 Task: Create a sub task Gather and Analyse Requirements for the task  Develop a new online tool for online reputation management in the project ArmorTech , assign it to team member softage.5@softage.net and update the status of the sub task to  At Risk , set the priority of the sub task to Medium
Action: Mouse moved to (635, 413)
Screenshot: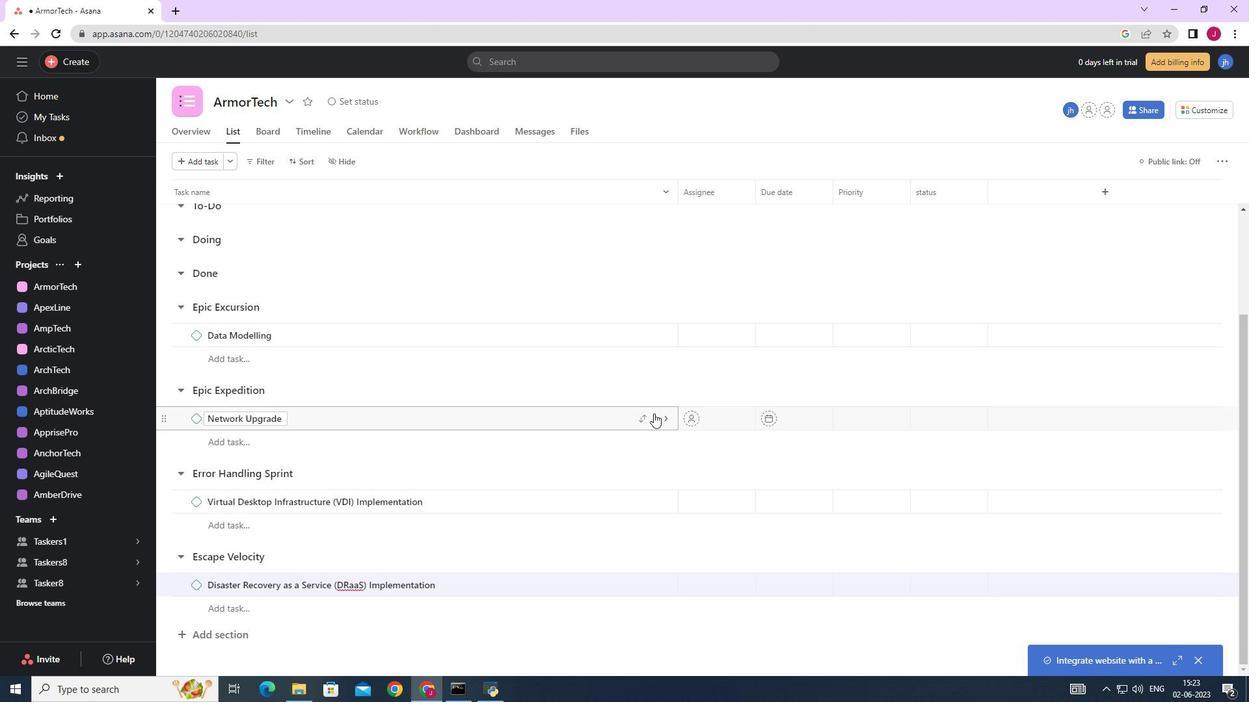 
Action: Mouse scrolled (635, 414) with delta (0, 0)
Screenshot: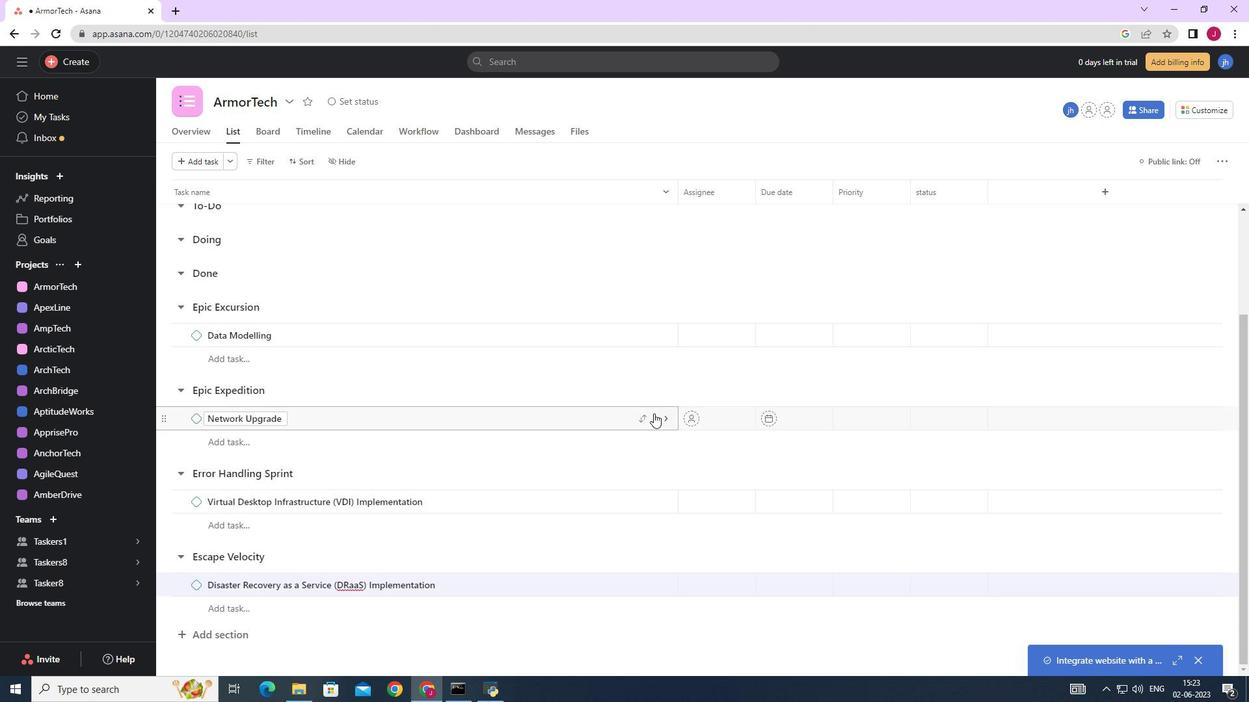 
Action: Mouse scrolled (635, 414) with delta (0, 0)
Screenshot: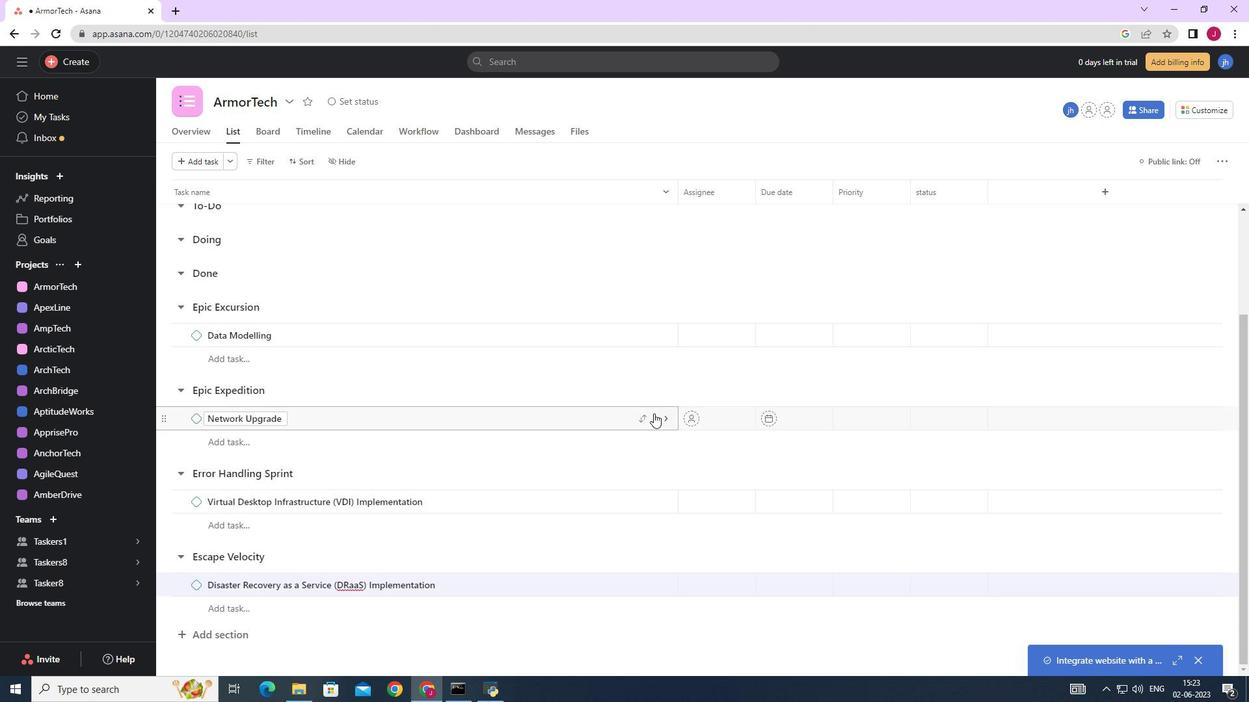 
Action: Mouse moved to (634, 413)
Screenshot: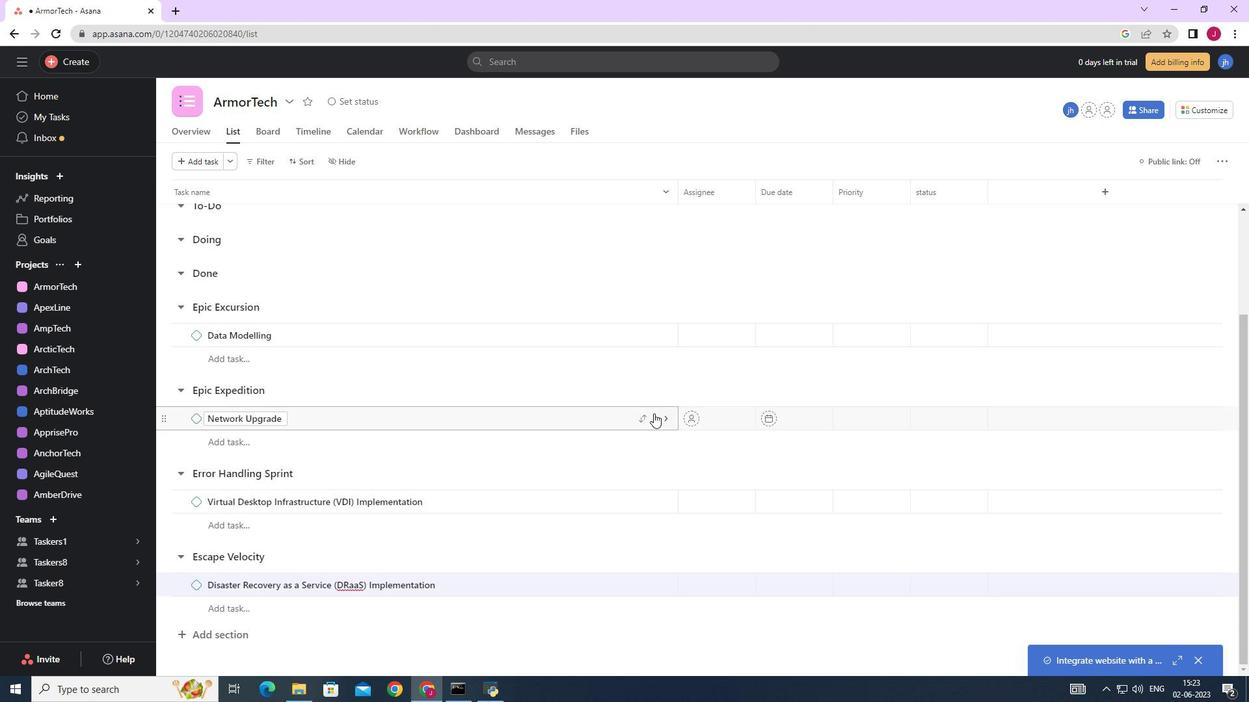 
Action: Mouse scrolled (634, 413) with delta (0, 0)
Screenshot: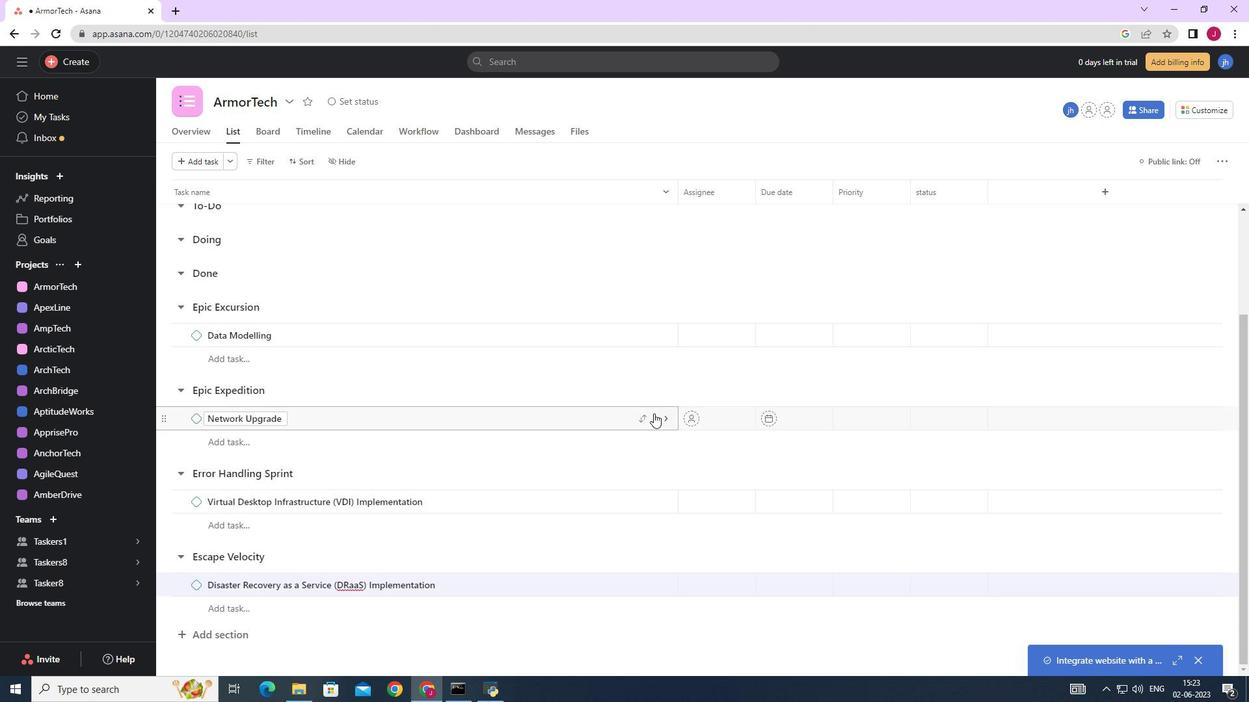 
Action: Mouse moved to (603, 290)
Screenshot: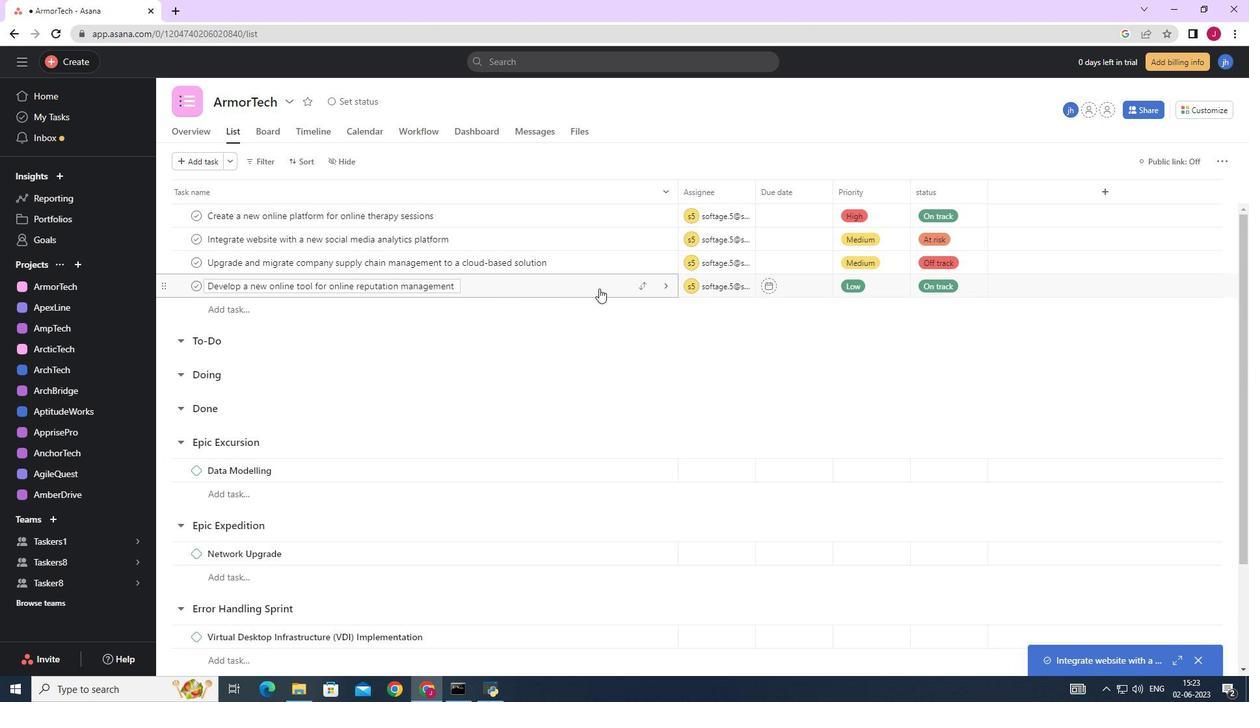 
Action: Mouse pressed left at (603, 290)
Screenshot: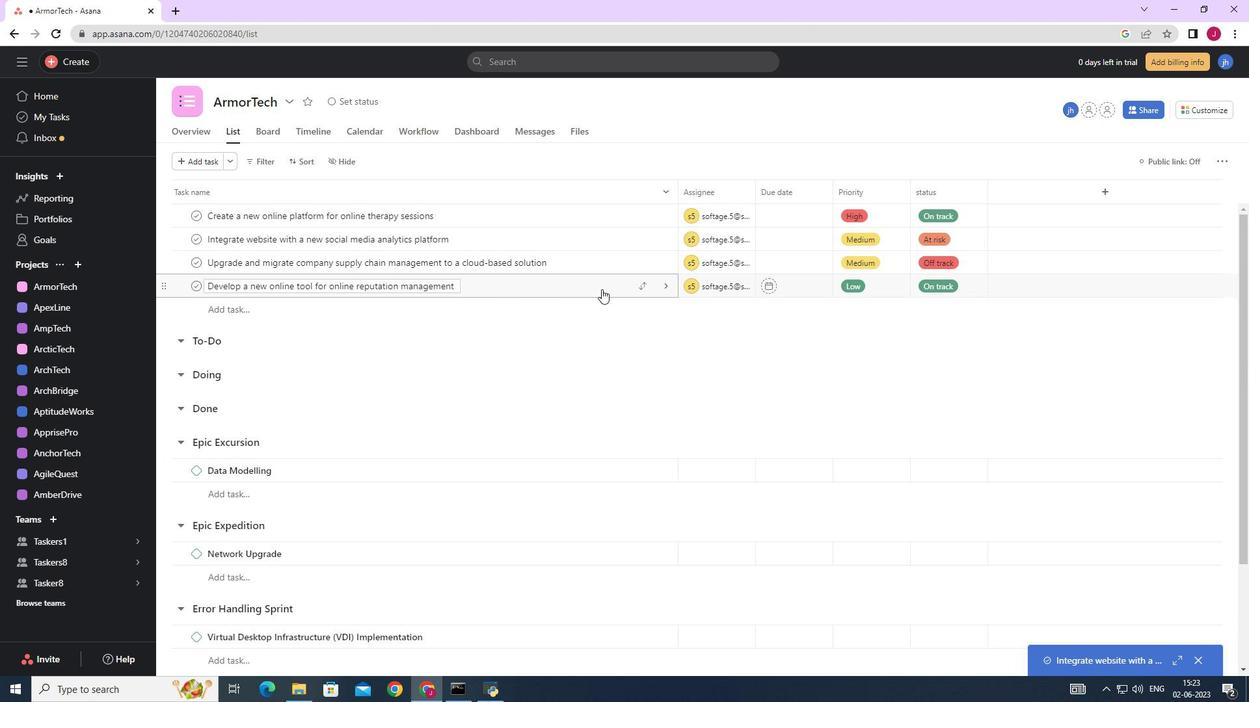 
Action: Mouse moved to (977, 374)
Screenshot: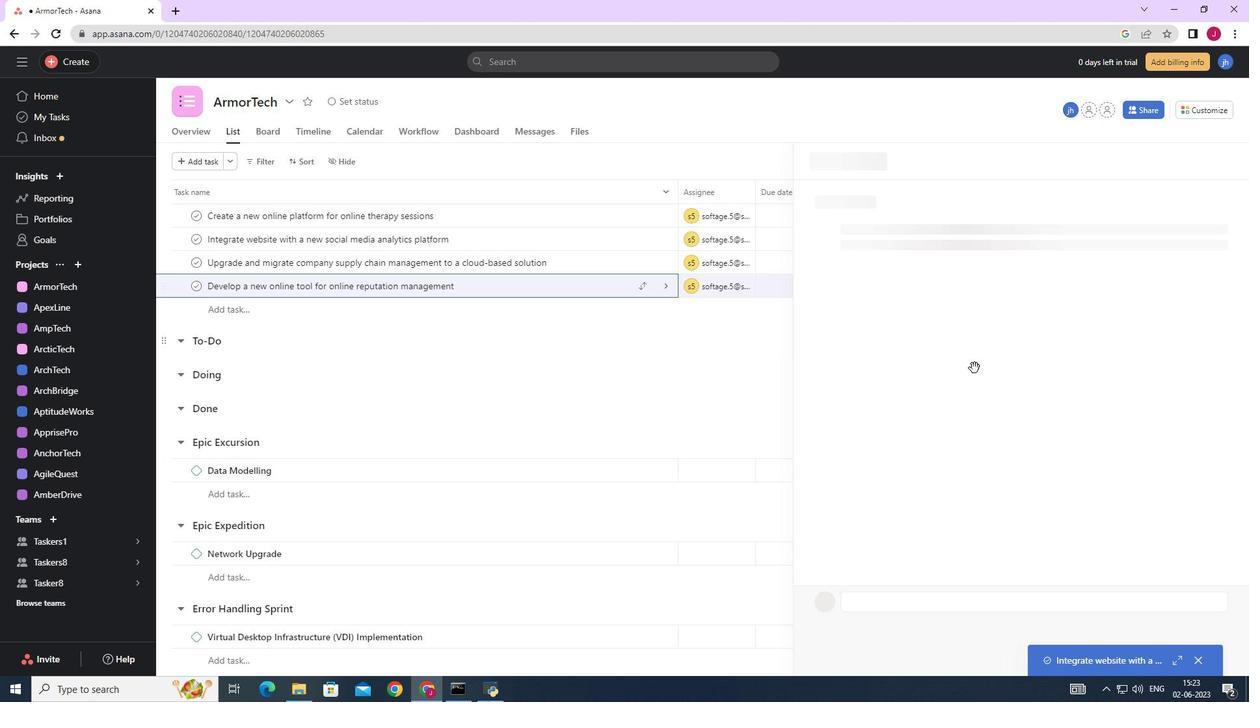 
Action: Mouse scrolled (977, 374) with delta (0, 0)
Screenshot: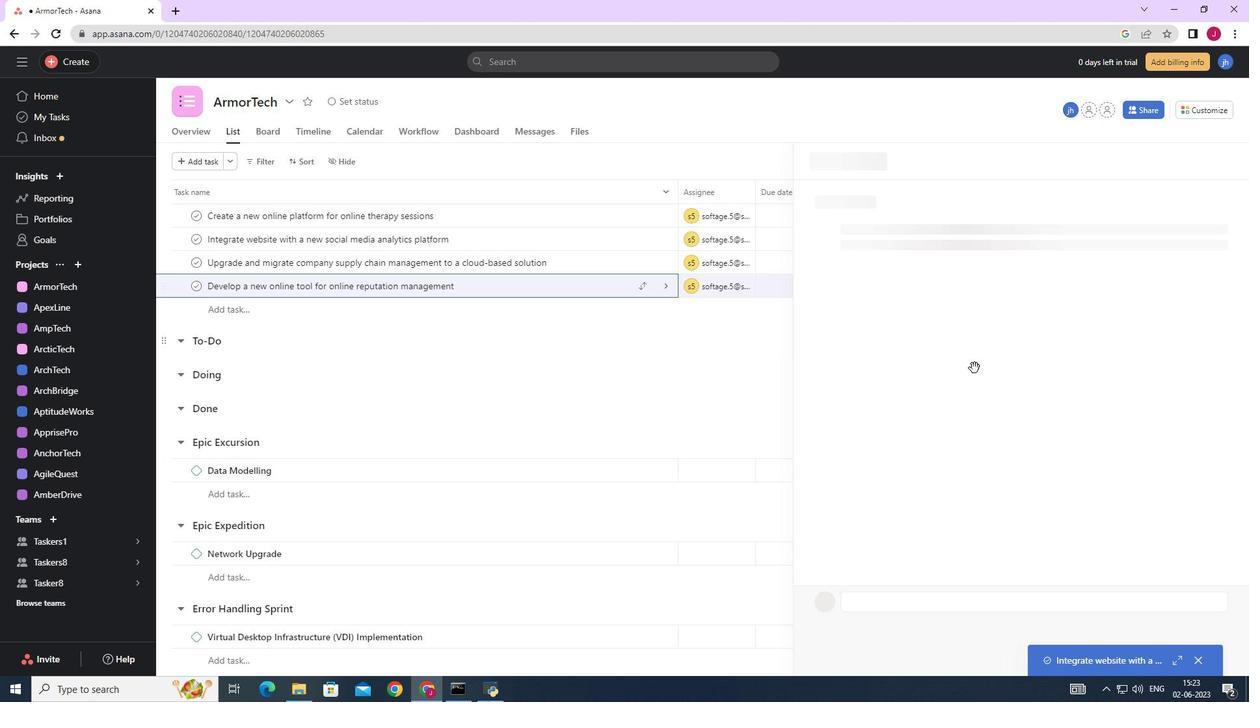 
Action: Mouse scrolled (977, 374) with delta (0, 0)
Screenshot: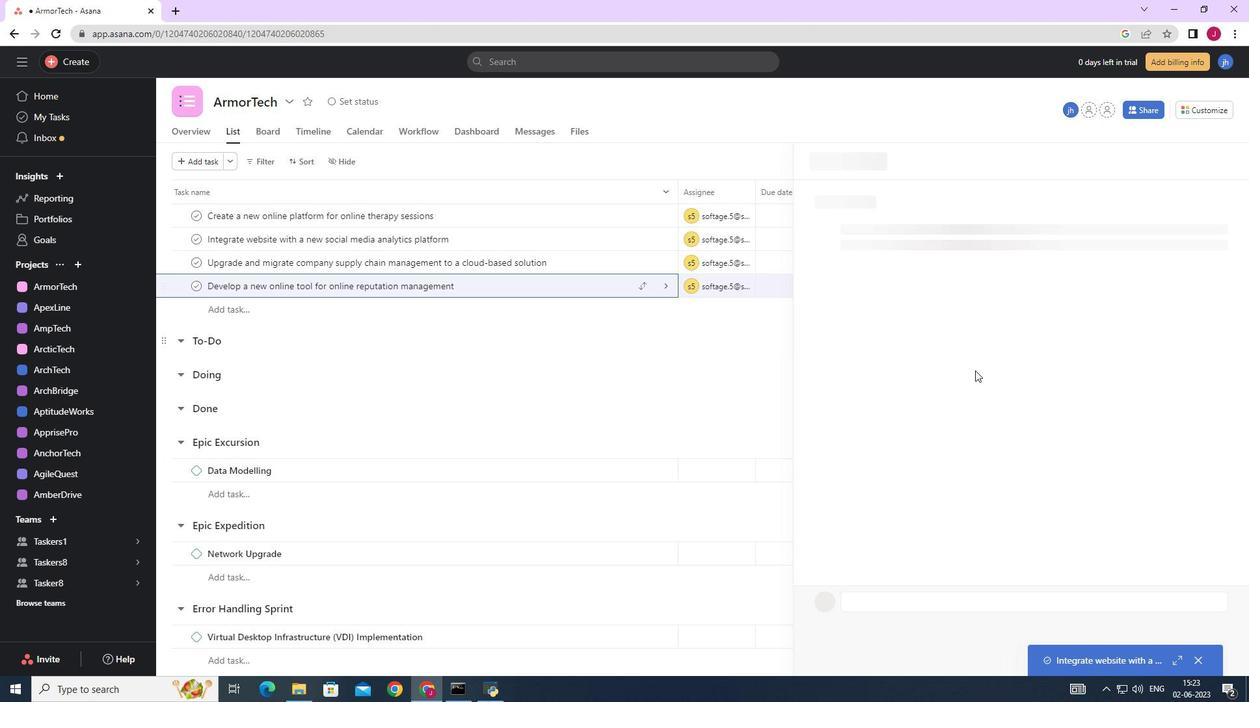 
Action: Mouse scrolled (977, 374) with delta (0, 0)
Screenshot: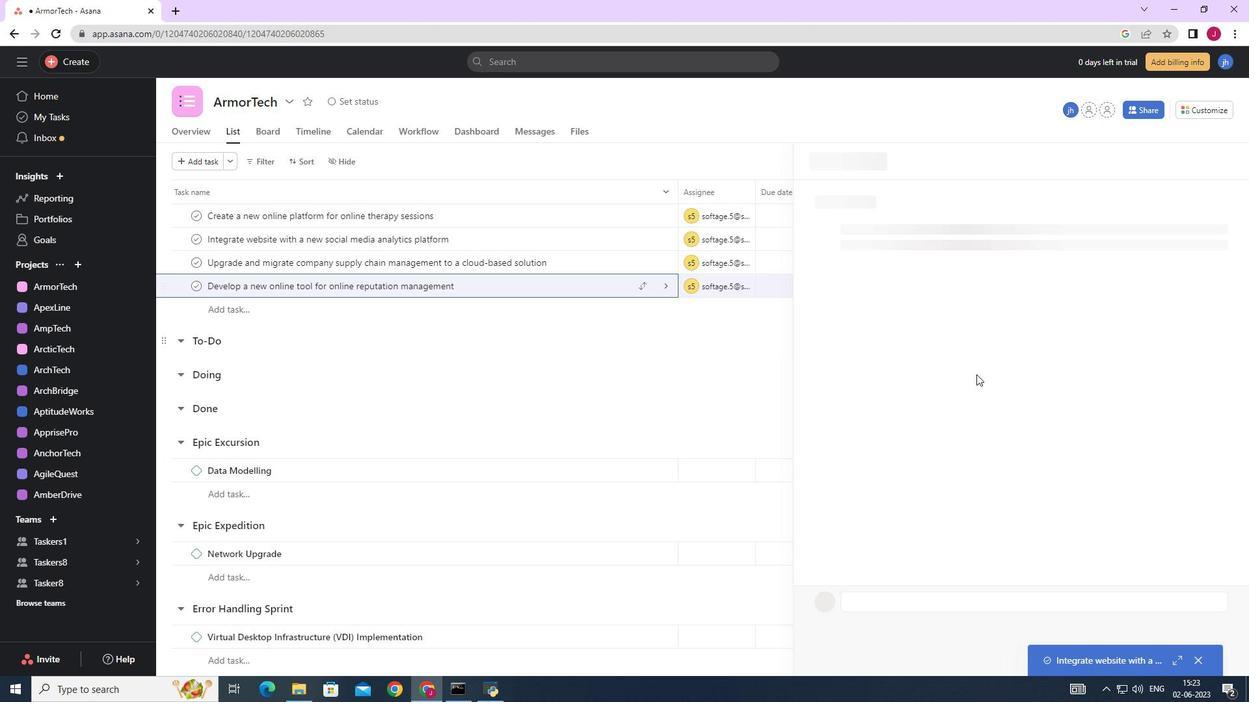 
Action: Mouse scrolled (977, 374) with delta (0, 0)
Screenshot: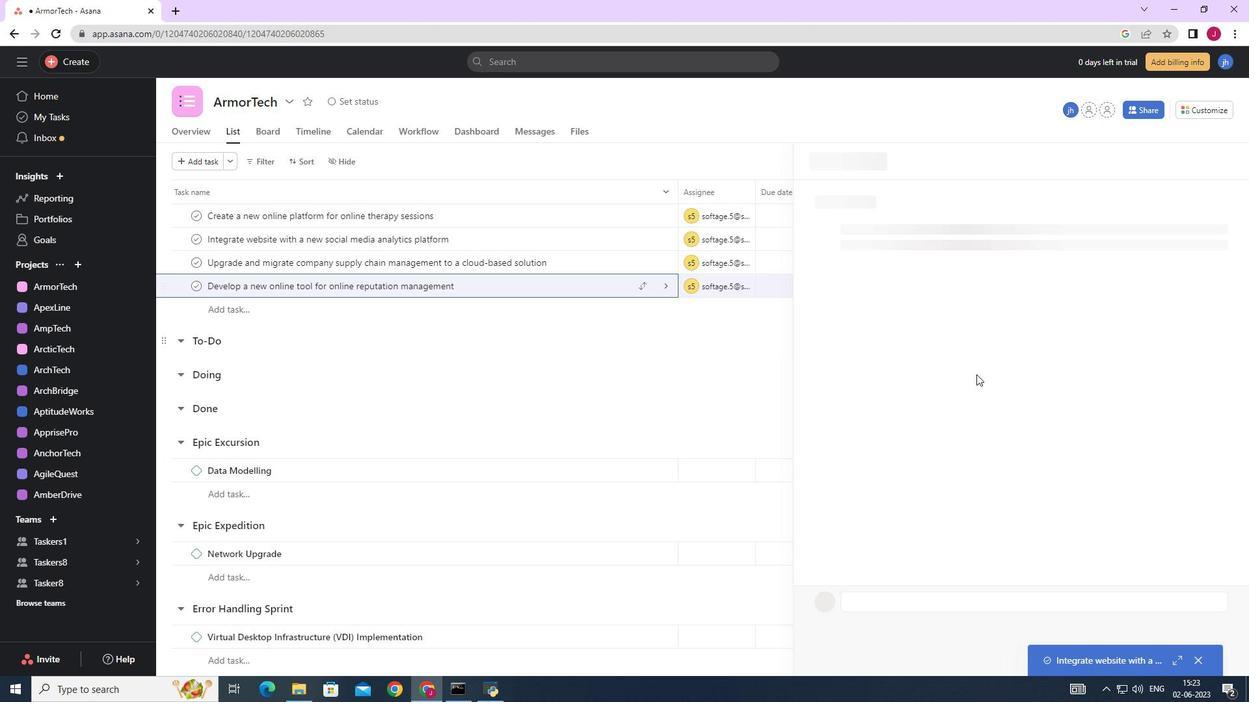 
Action: Mouse scrolled (977, 374) with delta (0, 0)
Screenshot: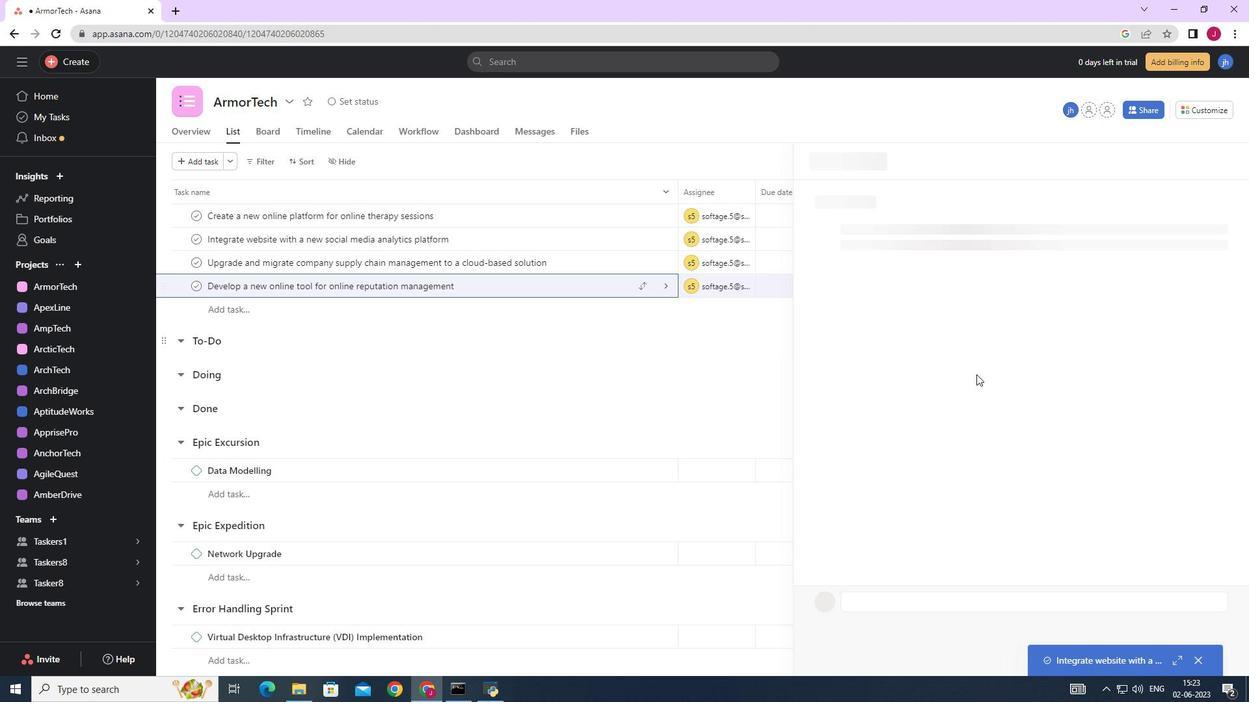 
Action: Mouse moved to (851, 441)
Screenshot: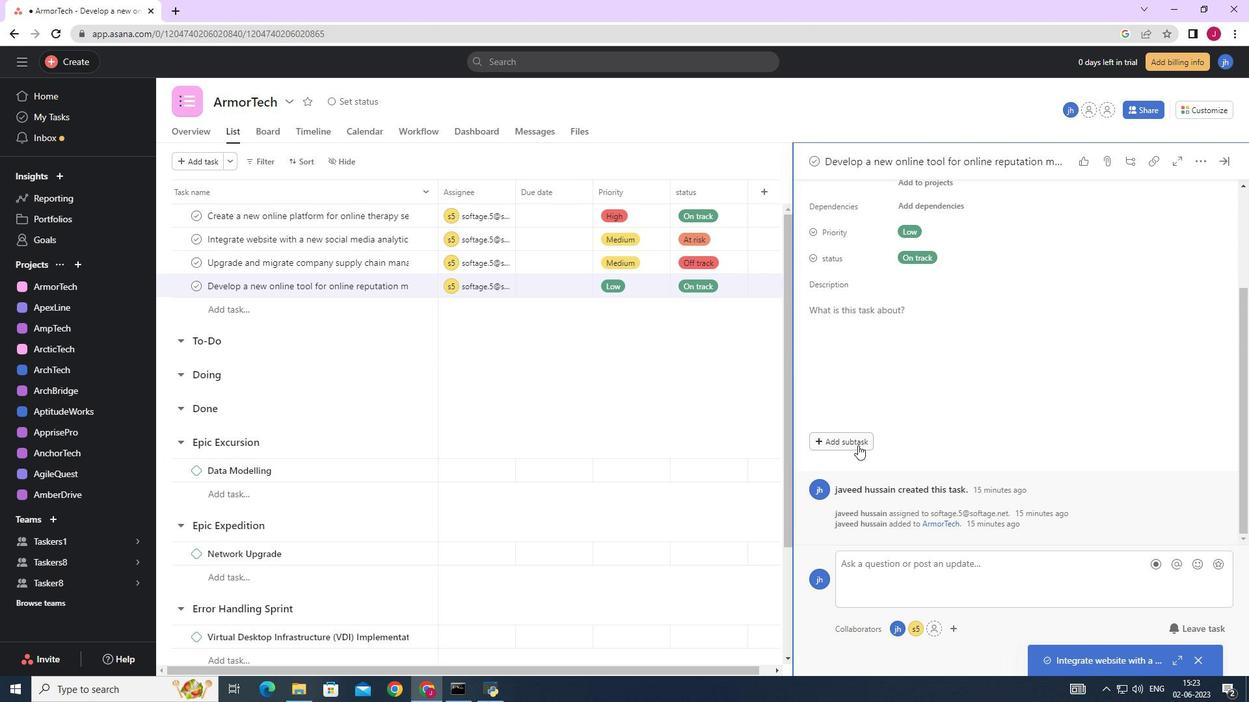 
Action: Mouse pressed left at (851, 441)
Screenshot: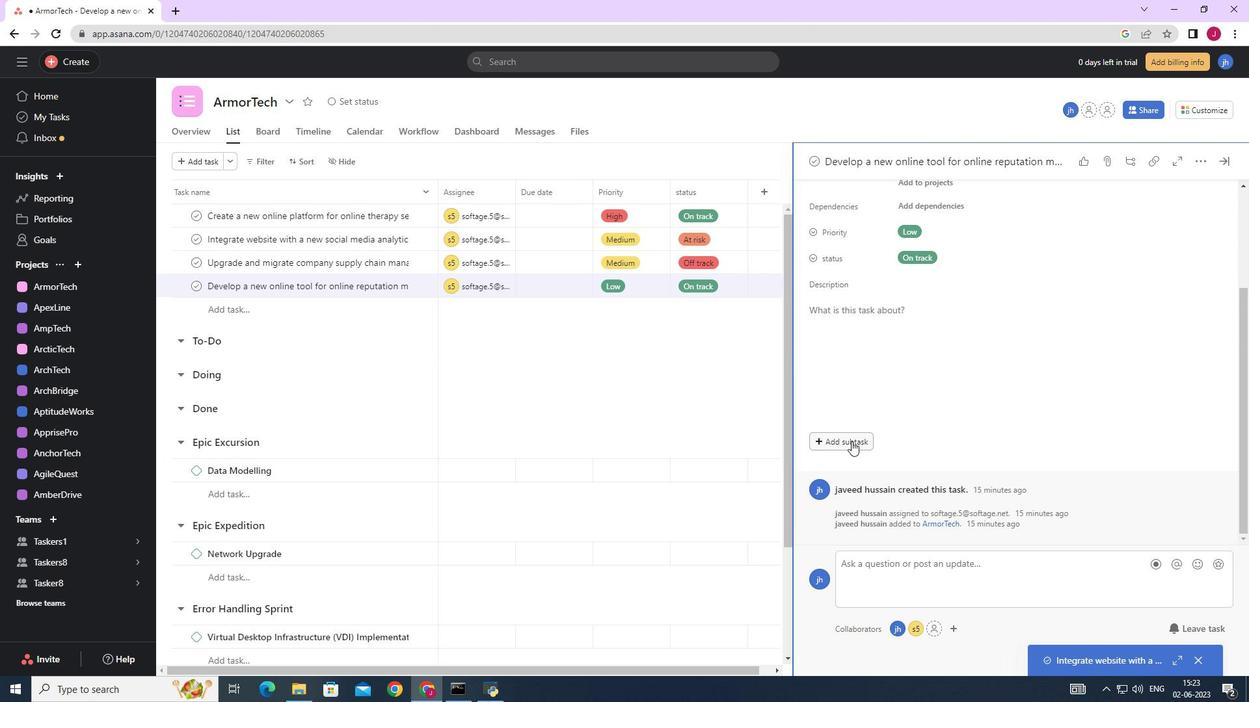 
Action: Key pressed <Key.caps_lock>G<Key.caps_lock>ather<Key.space>and<Key.space><Key.caps_lock>A<Key.caps_lock>nalyse<Key.space><Key.caps_lock>R<Key.caps_lock>equirements
Screenshot: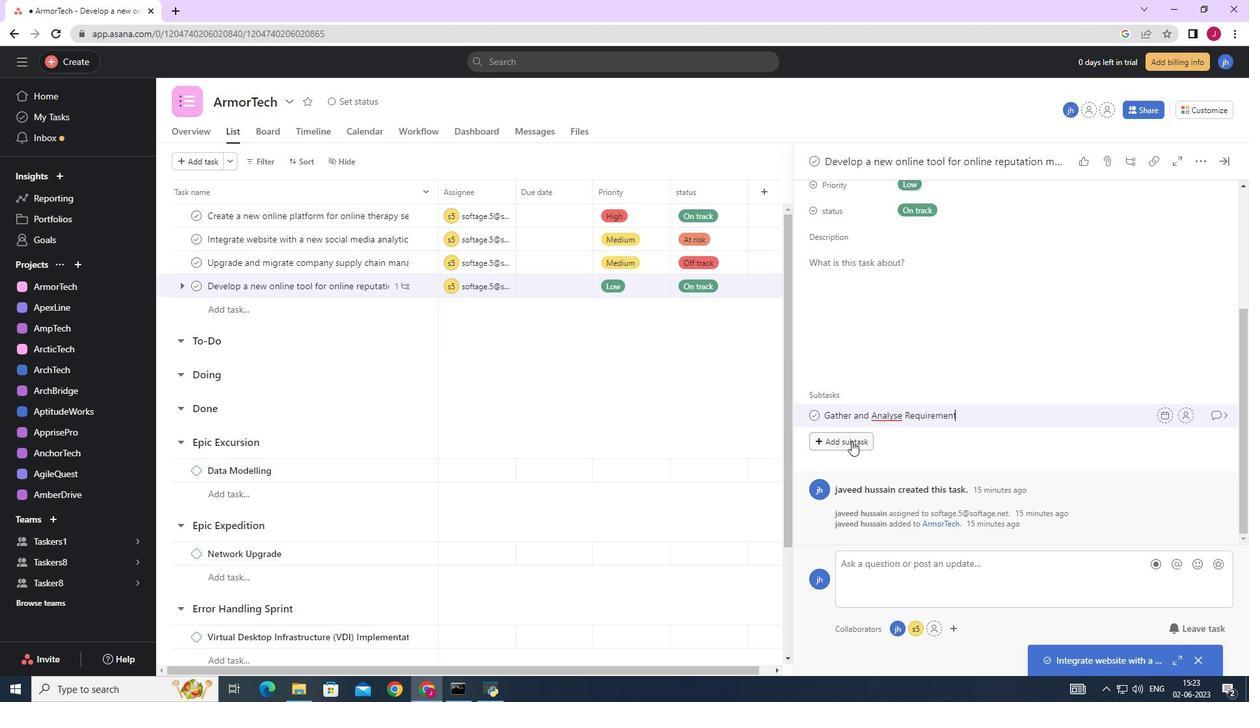 
Action: Mouse moved to (882, 416)
Screenshot: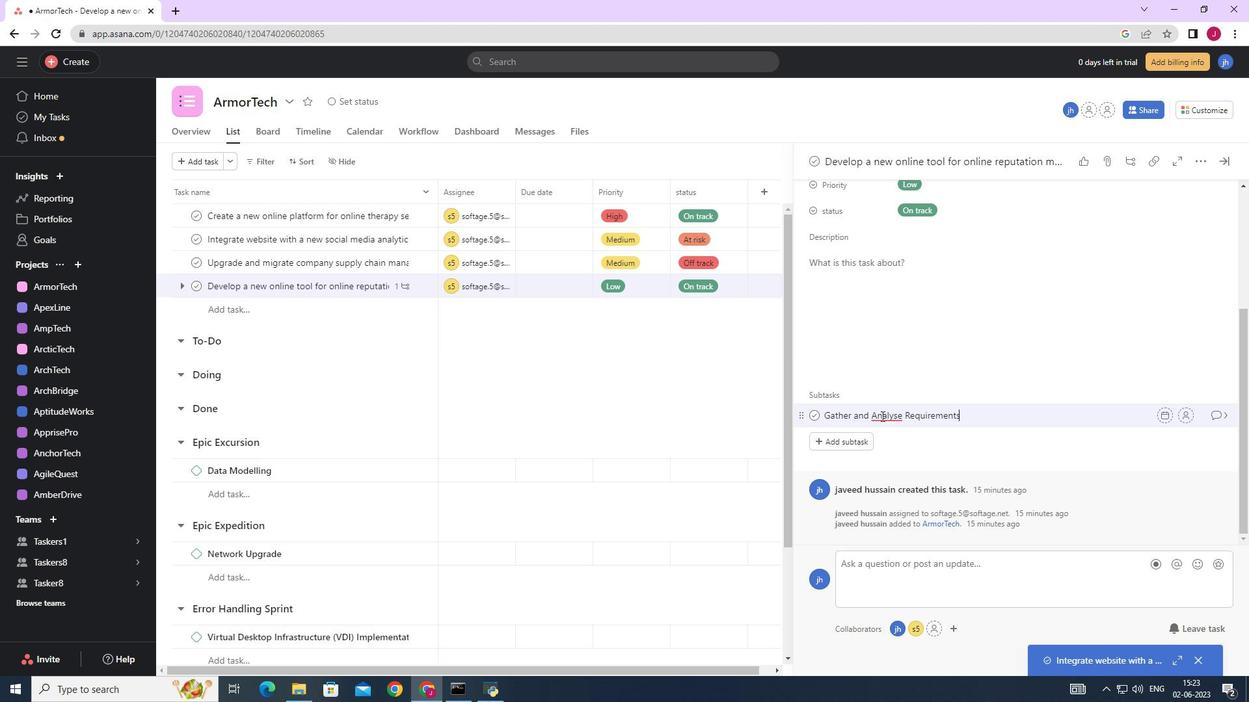 
Action: Mouse pressed right at (882, 416)
Screenshot: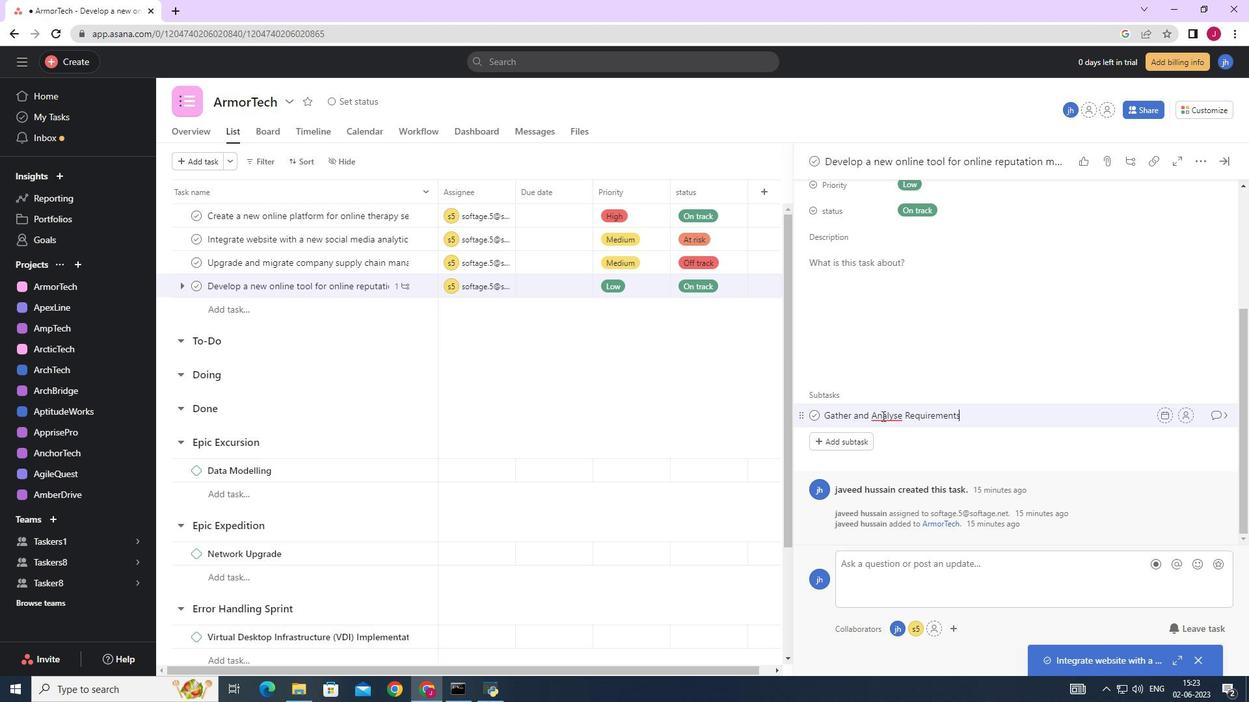 
Action: Mouse moved to (897, 426)
Screenshot: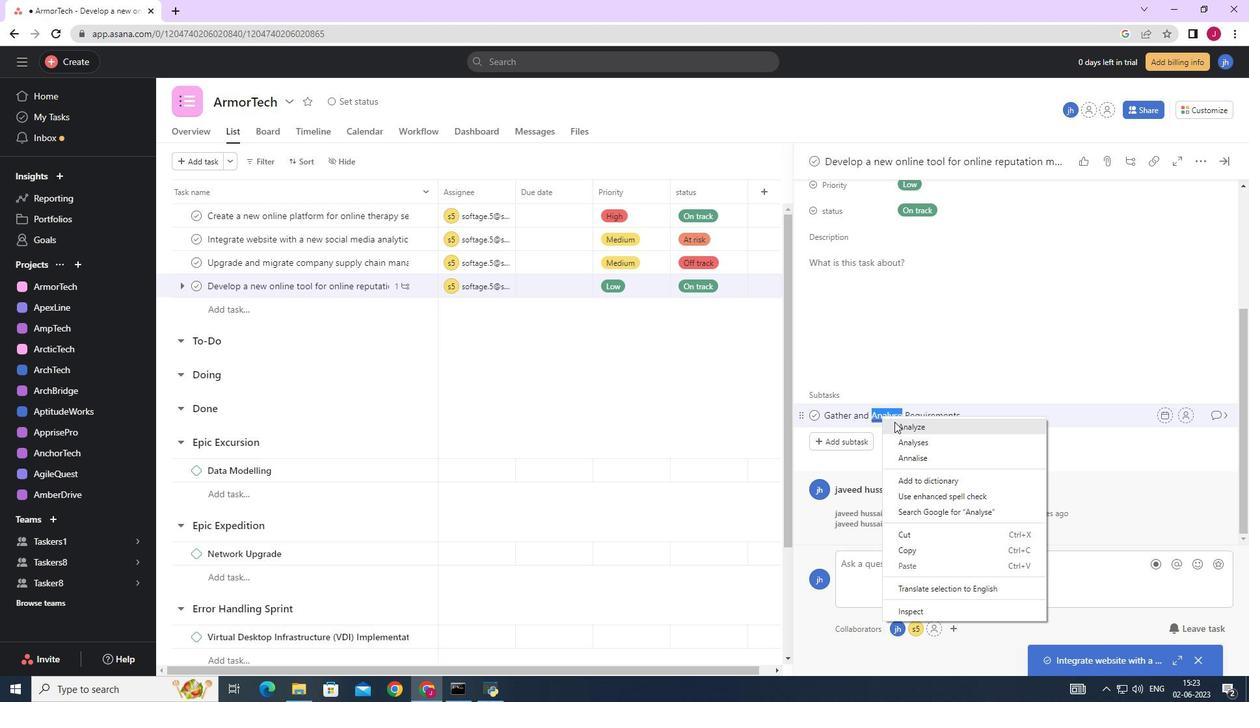 
Action: Mouse pressed left at (897, 426)
Screenshot: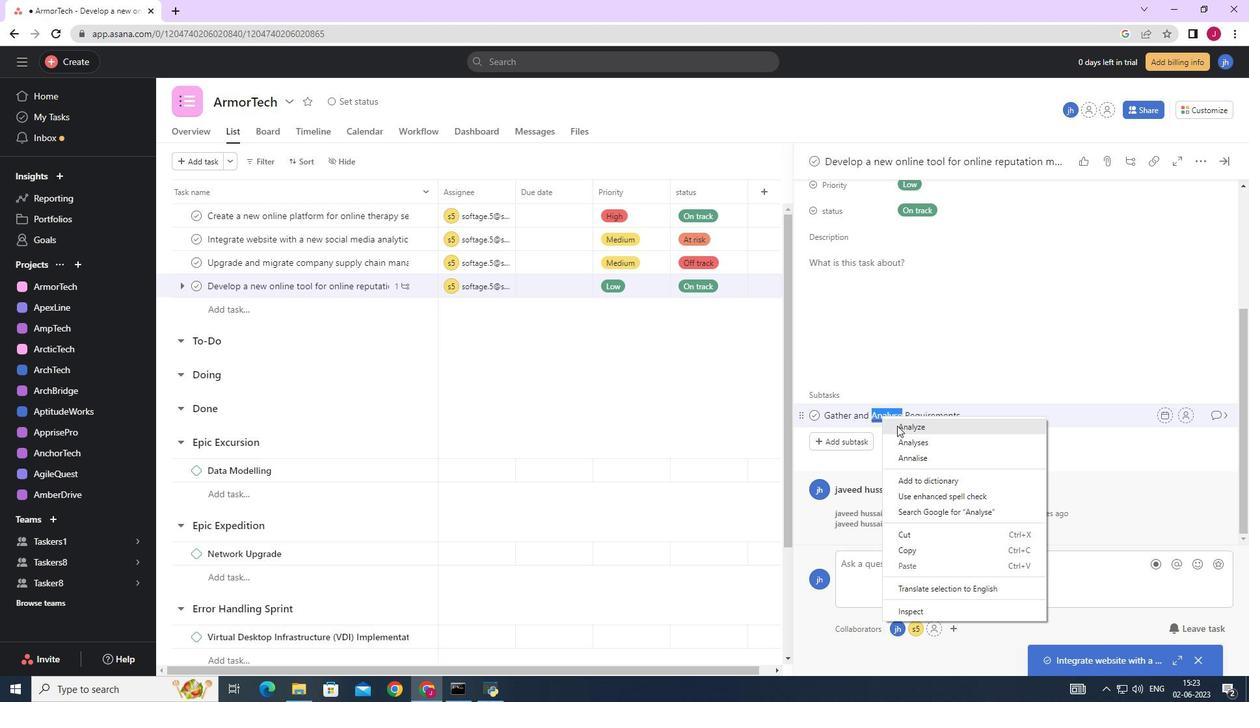 
Action: Mouse moved to (1182, 416)
Screenshot: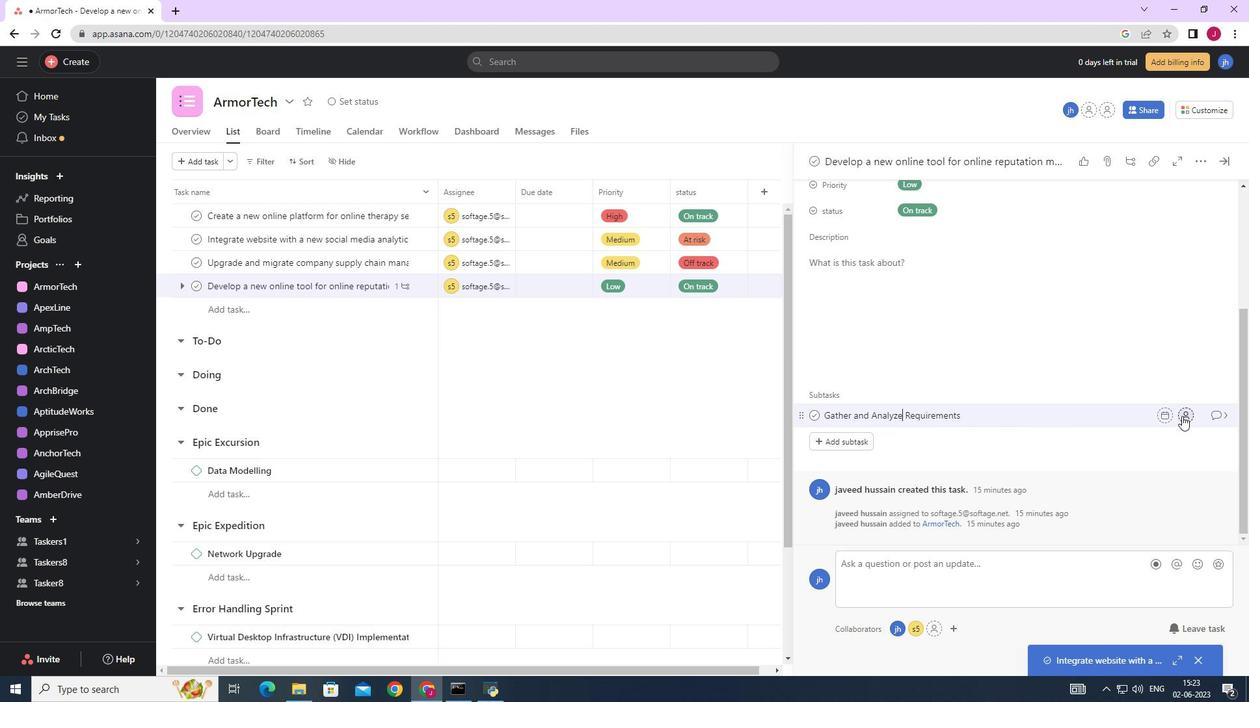 
Action: Mouse pressed left at (1182, 416)
Screenshot: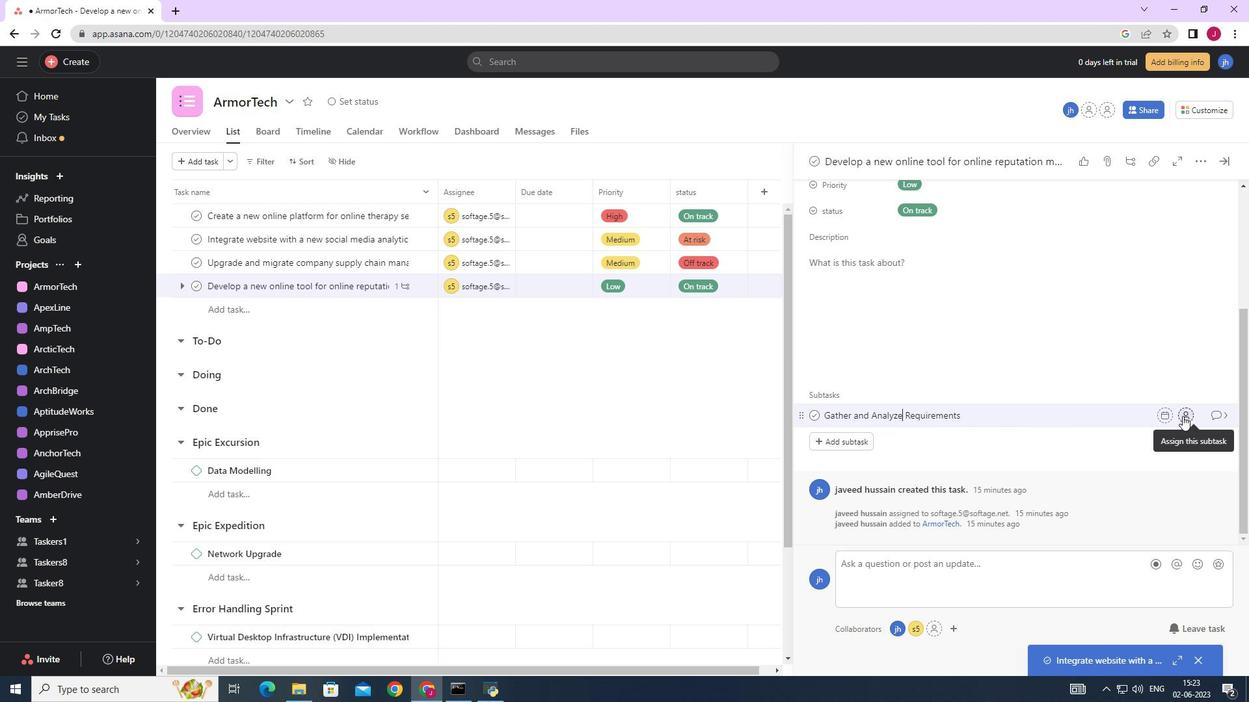 
Action: Mouse moved to (1182, 416)
Screenshot: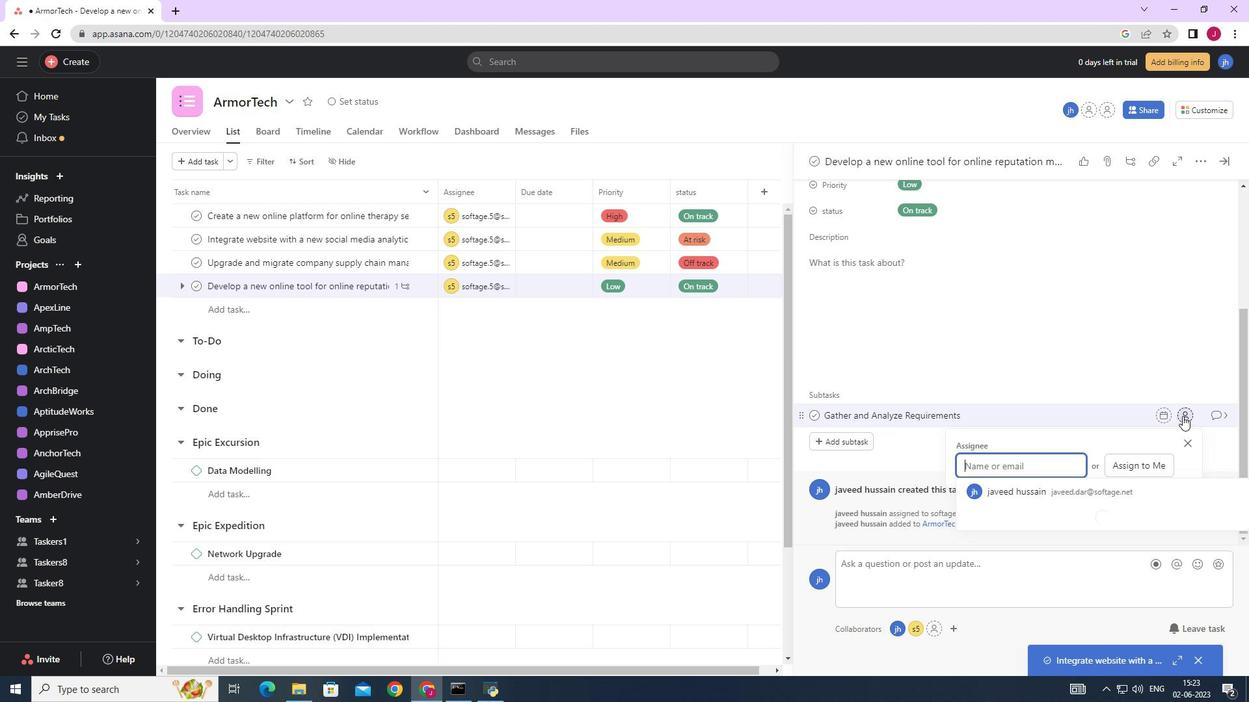 
Action: Key pressed softage.5
Screenshot: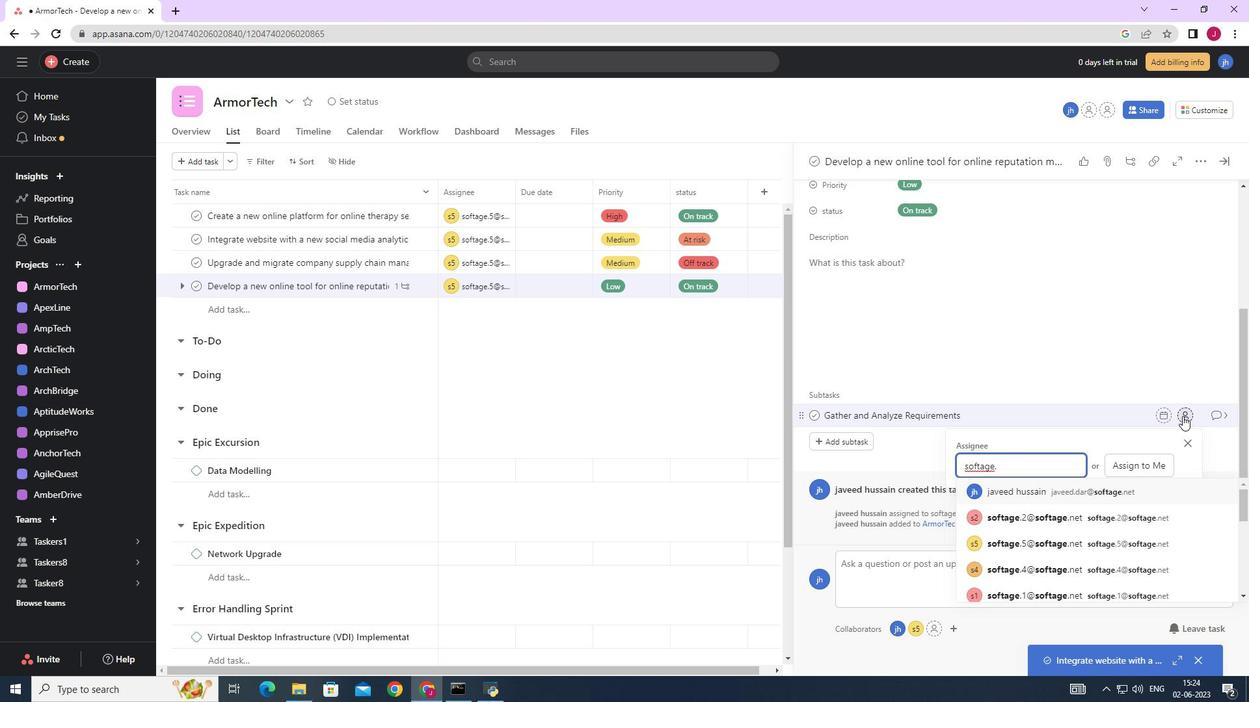 
Action: Mouse moved to (1030, 495)
Screenshot: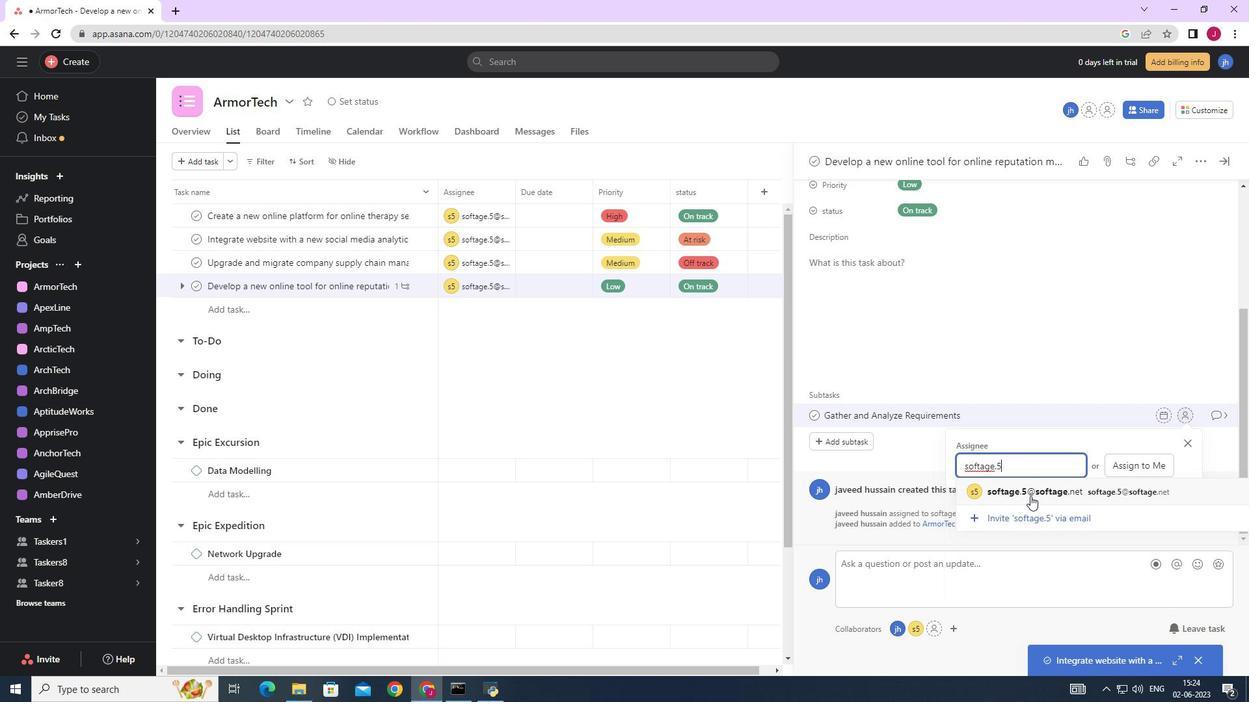 
Action: Mouse pressed left at (1030, 495)
Screenshot: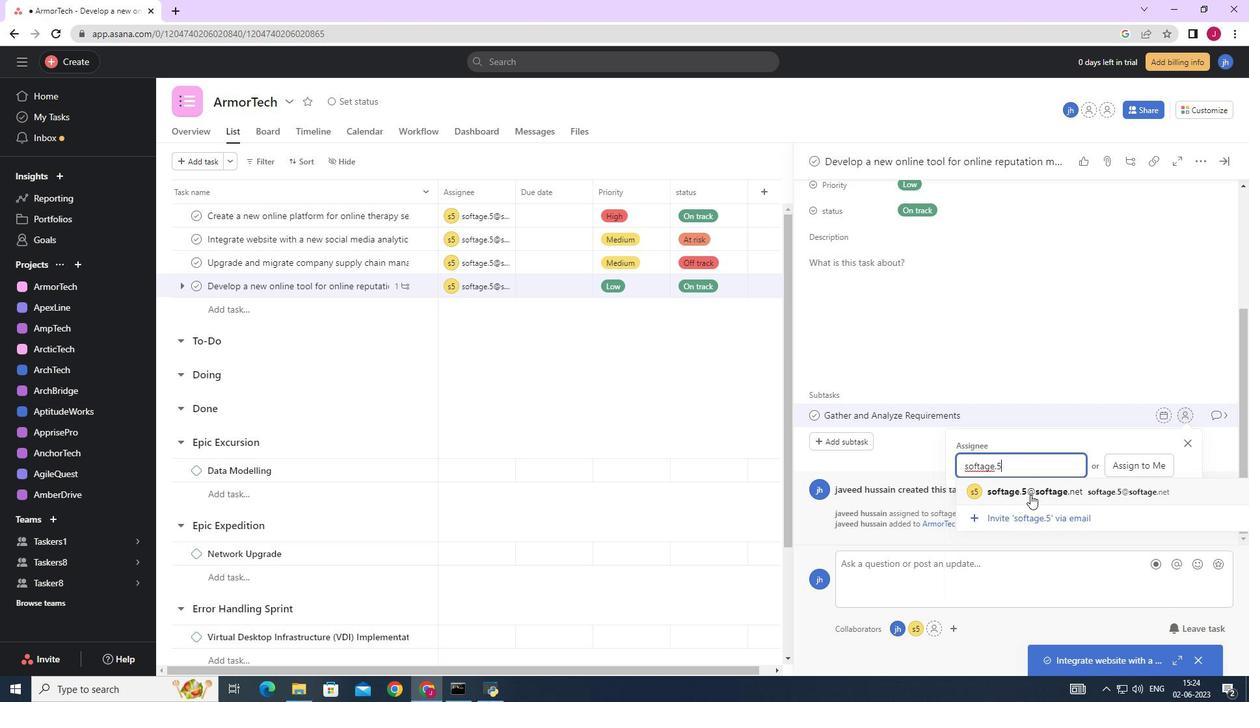 
Action: Mouse moved to (1215, 419)
Screenshot: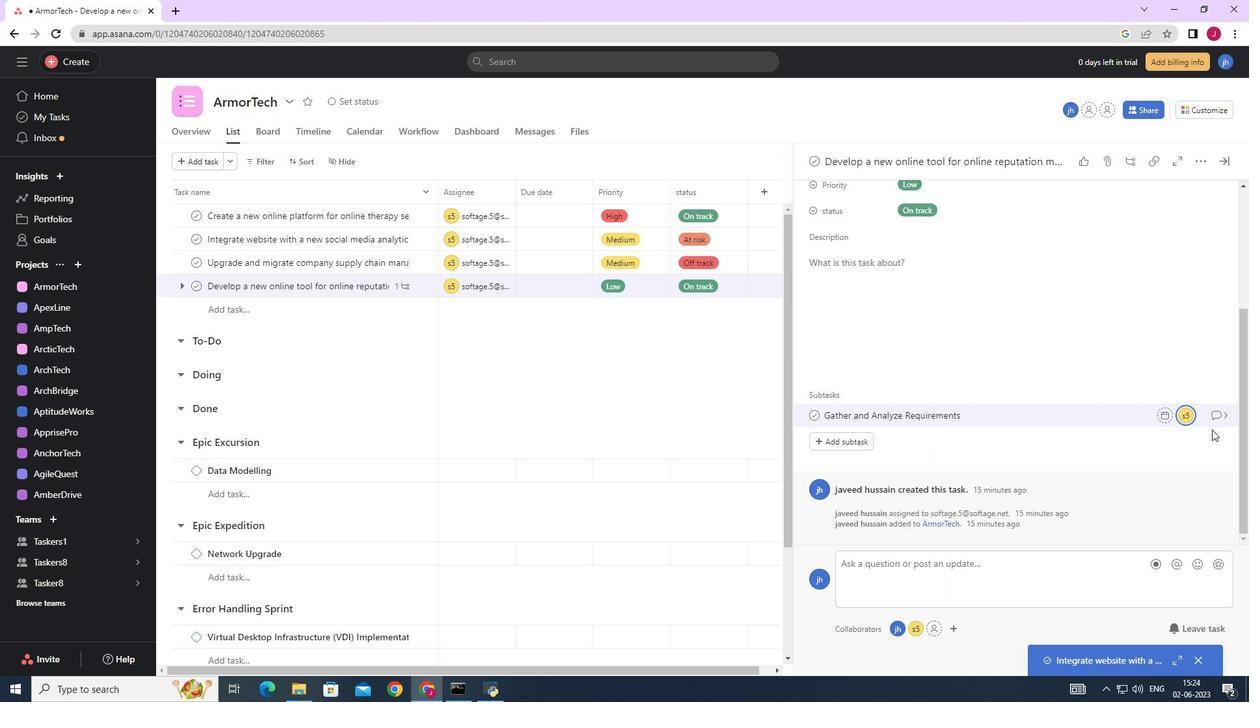 
Action: Mouse pressed left at (1215, 419)
Screenshot: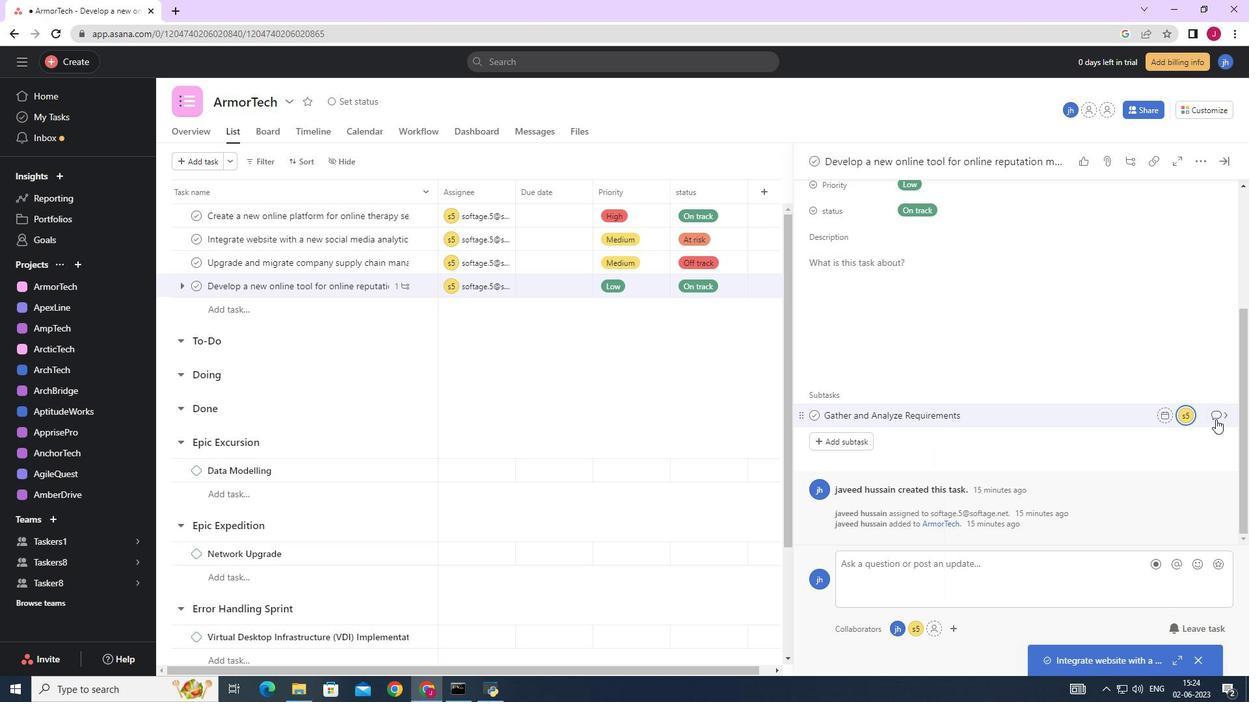 
Action: Mouse moved to (858, 345)
Screenshot: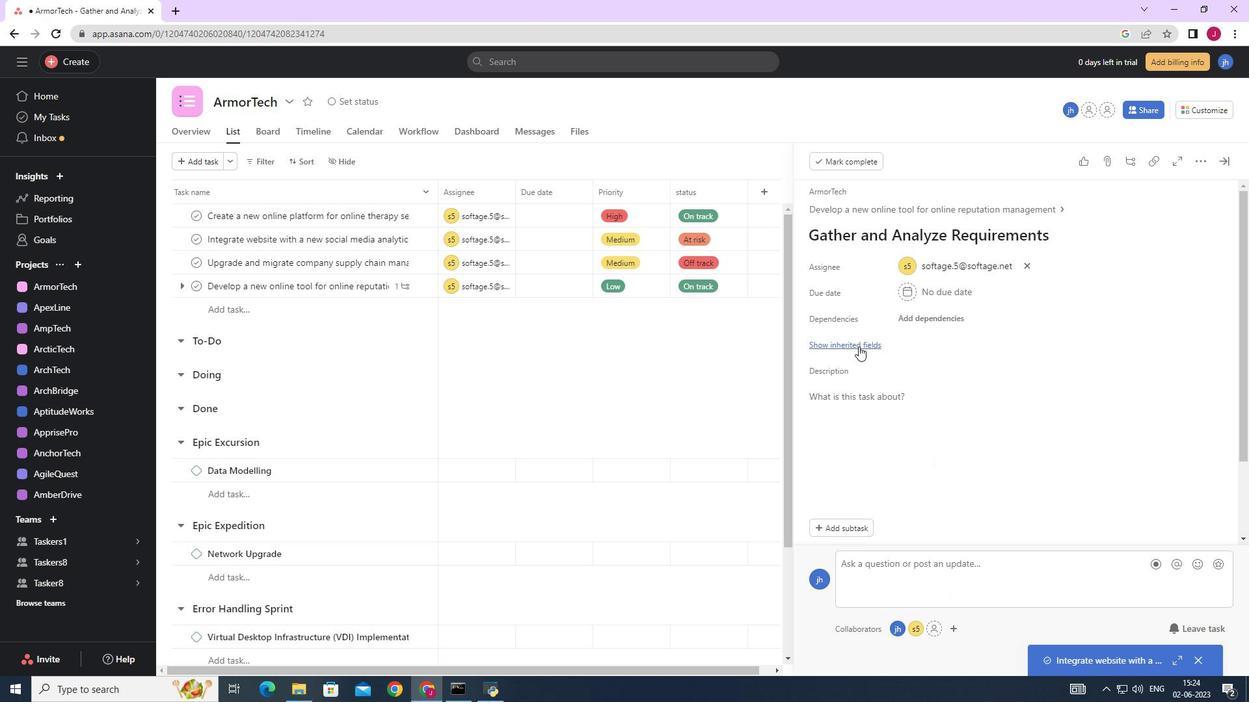 
Action: Mouse pressed left at (858, 345)
Screenshot: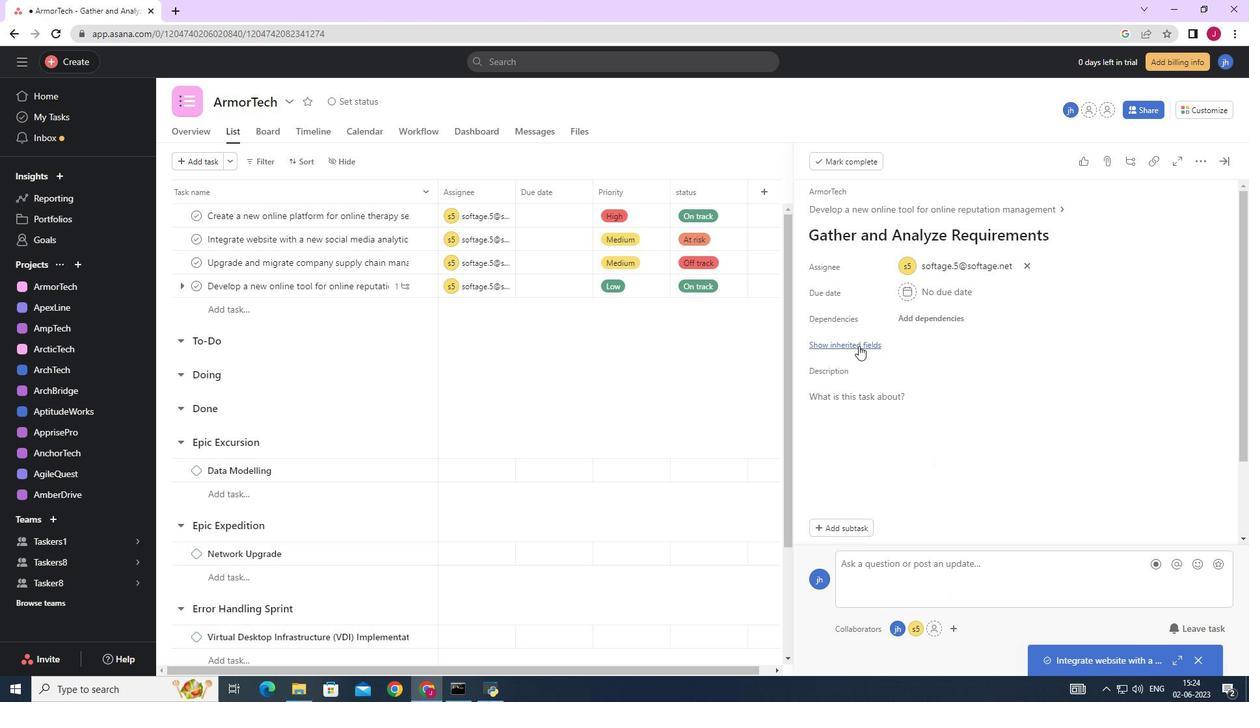 
Action: Mouse moved to (909, 372)
Screenshot: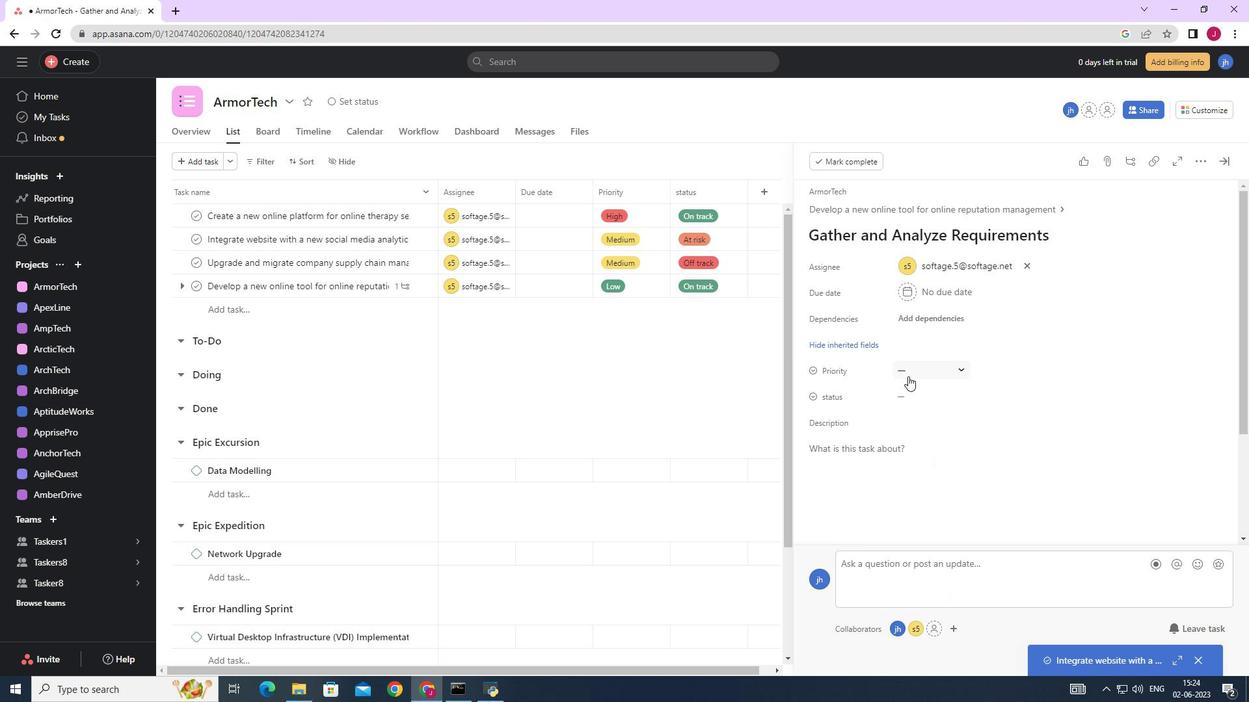 
Action: Mouse pressed left at (909, 372)
Screenshot: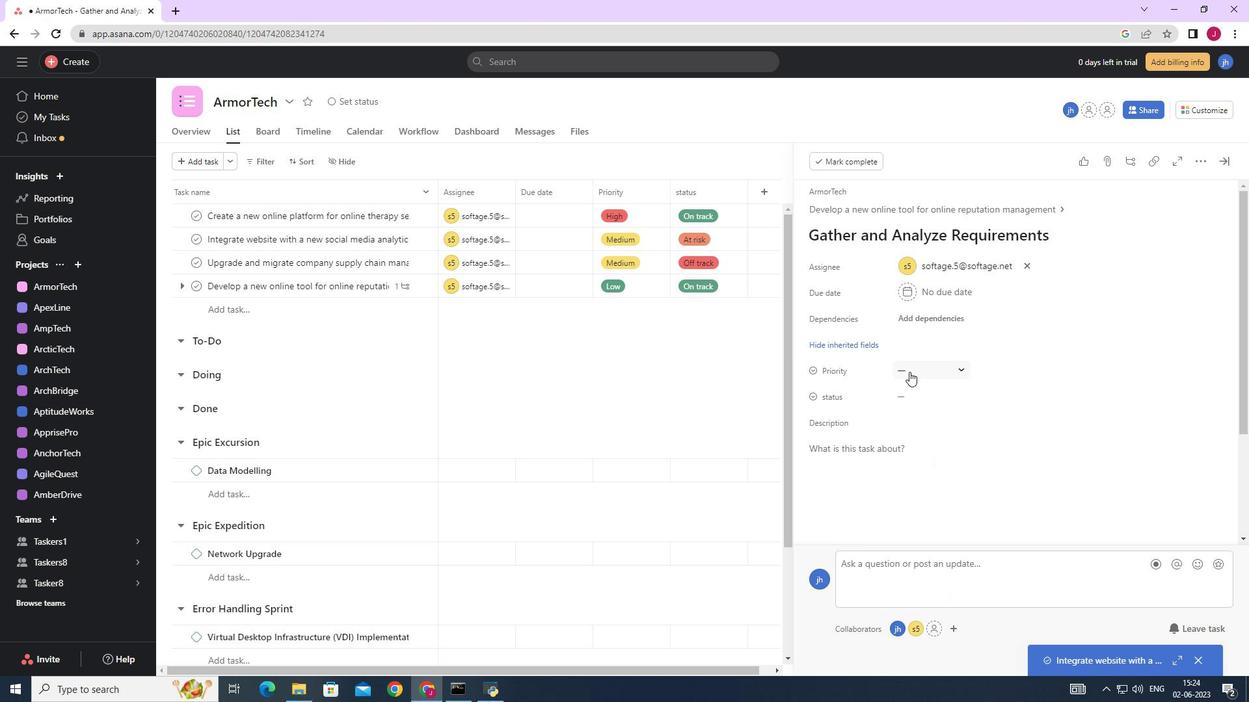 
Action: Mouse moved to (935, 439)
Screenshot: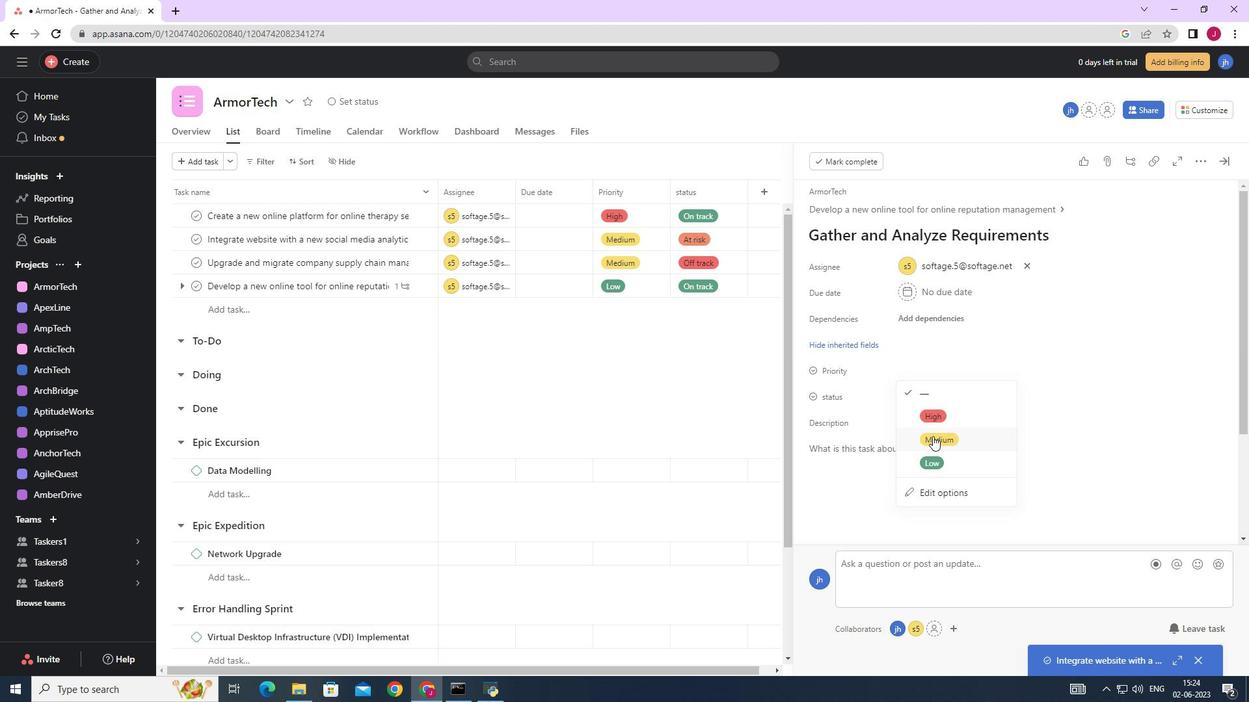 
Action: Mouse pressed left at (935, 439)
Screenshot: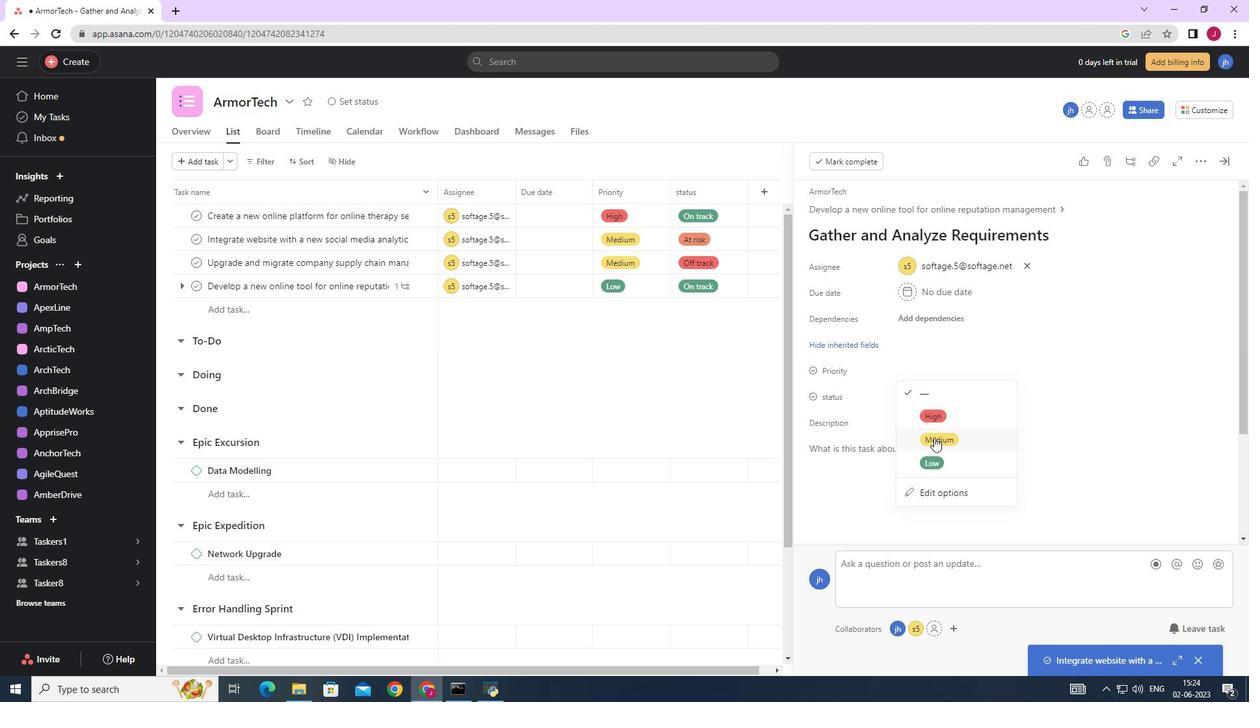 
Action: Mouse moved to (911, 398)
Screenshot: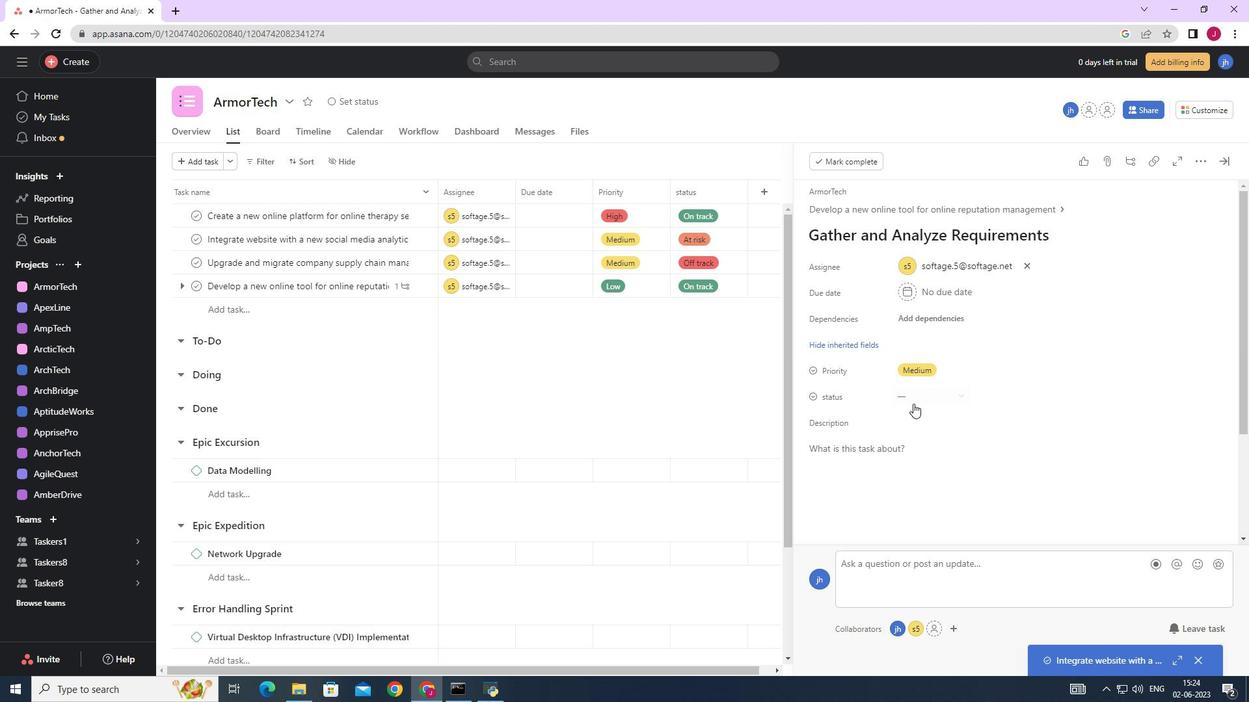 
Action: Mouse pressed left at (911, 398)
Screenshot: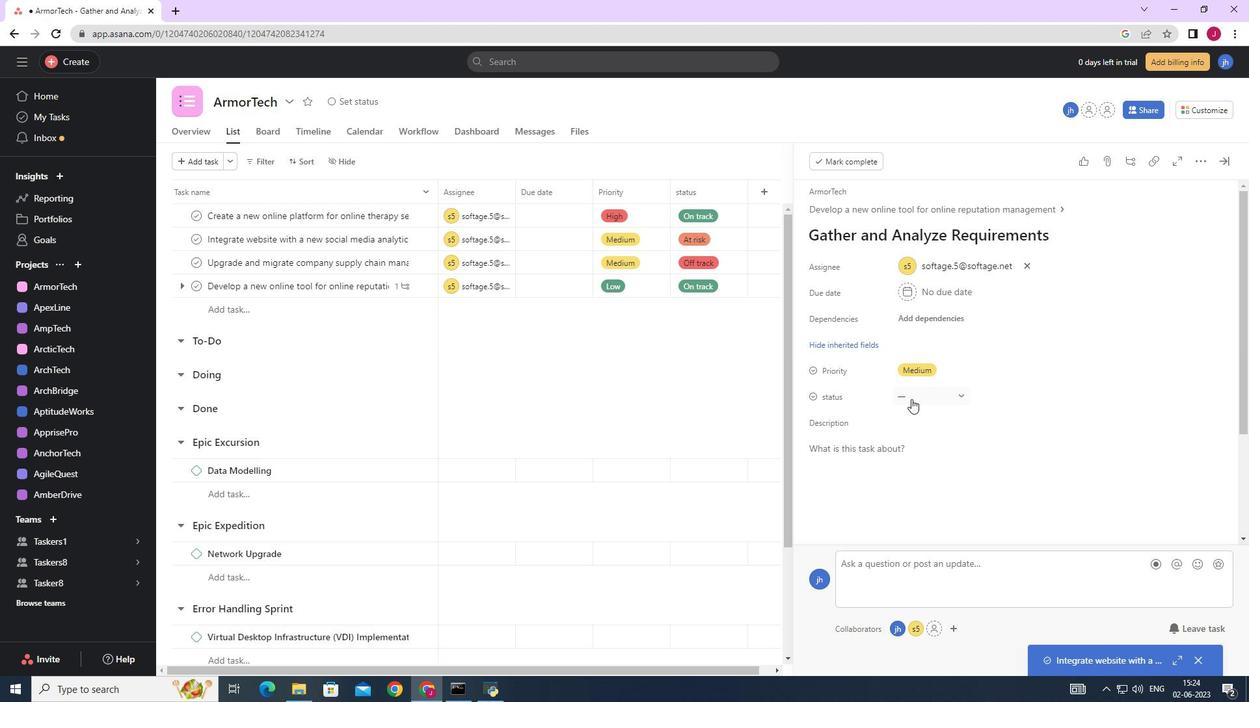 
Action: Mouse moved to (936, 489)
Screenshot: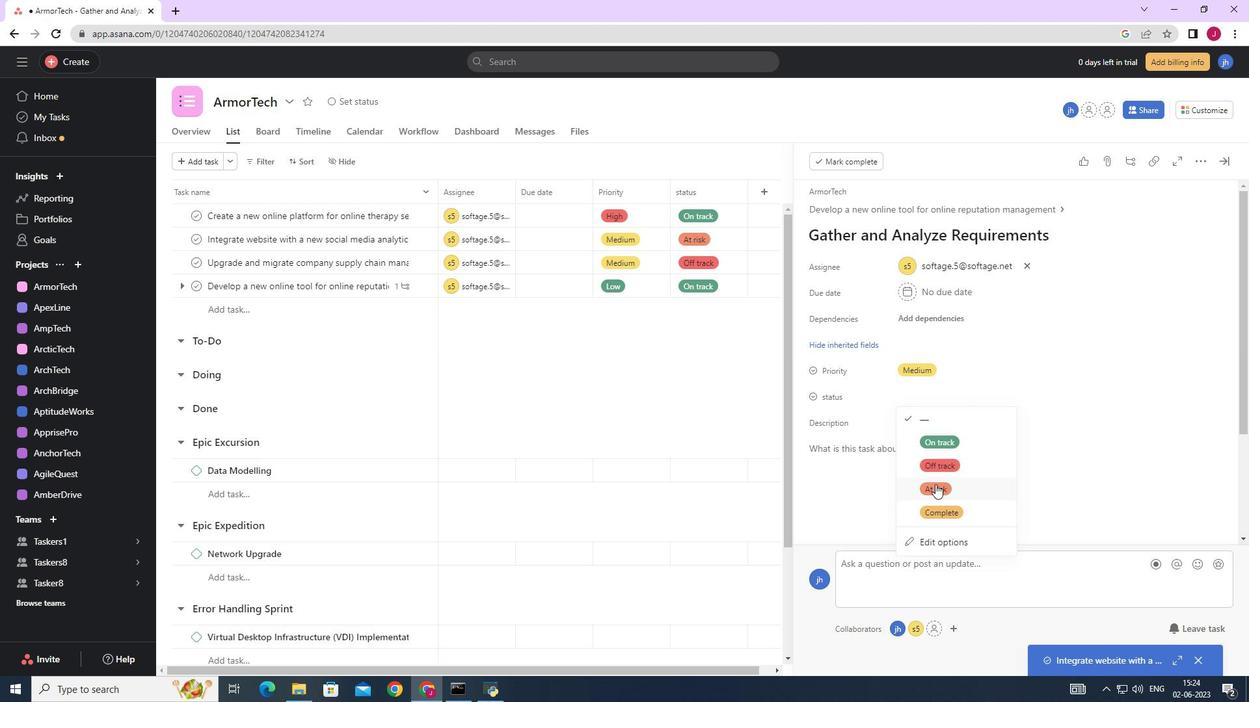 
Action: Mouse pressed left at (936, 489)
Screenshot: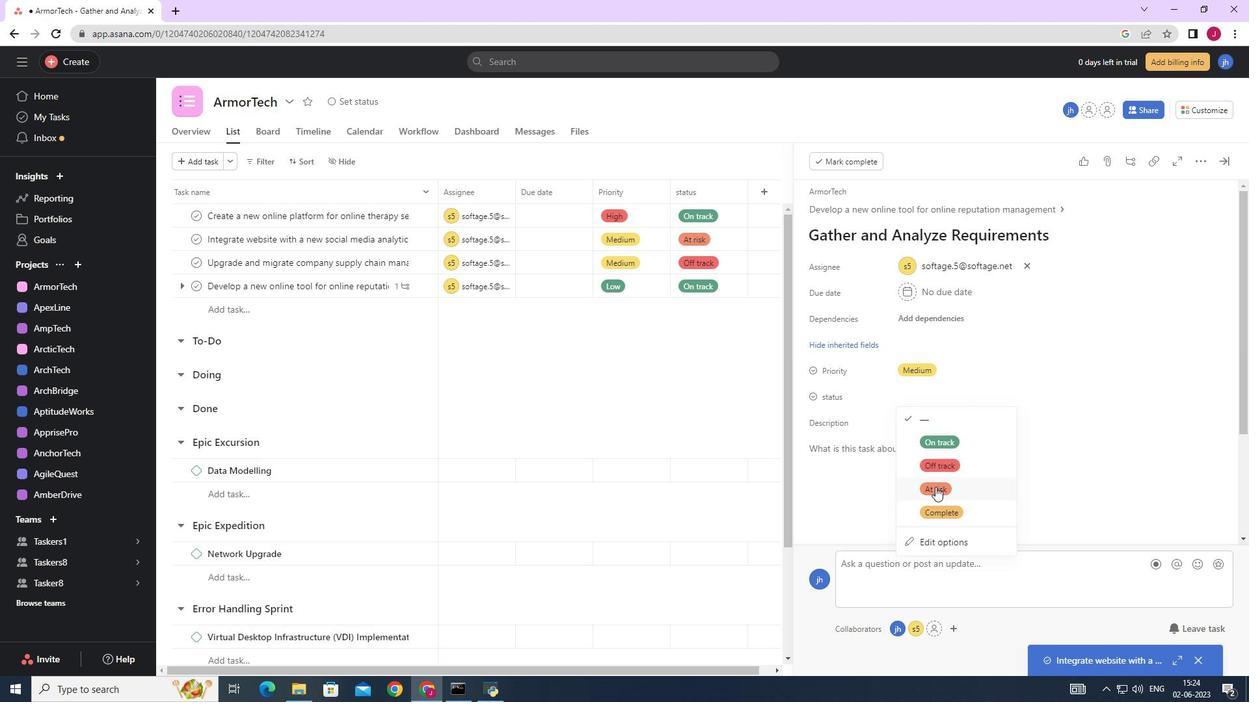 
Action: Mouse moved to (1225, 159)
Screenshot: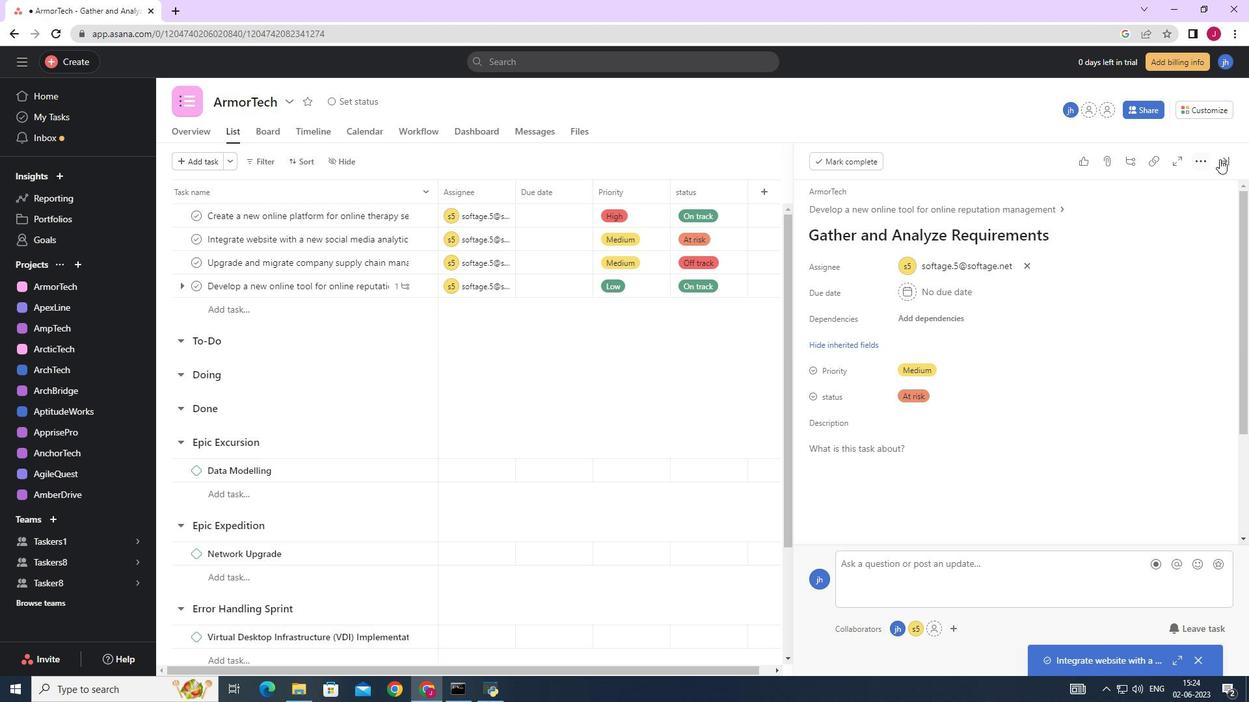 
Action: Mouse pressed left at (1225, 159)
Screenshot: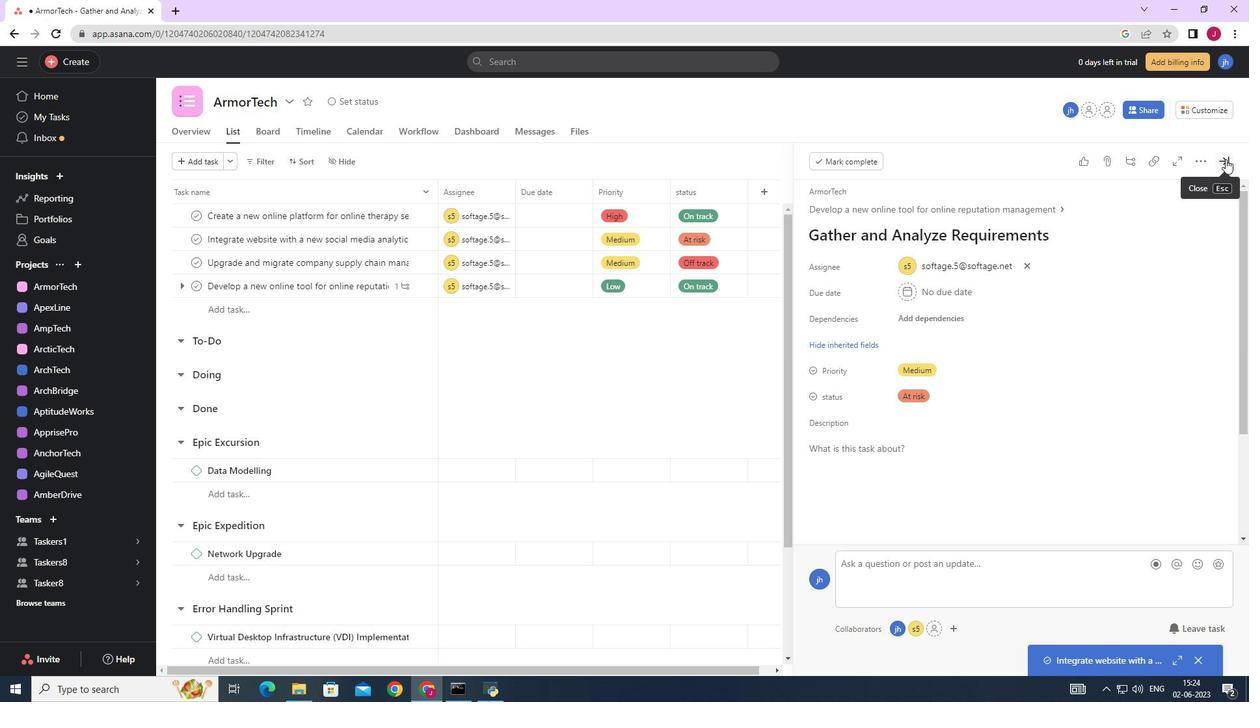 
Action: Mouse moved to (1221, 160)
Screenshot: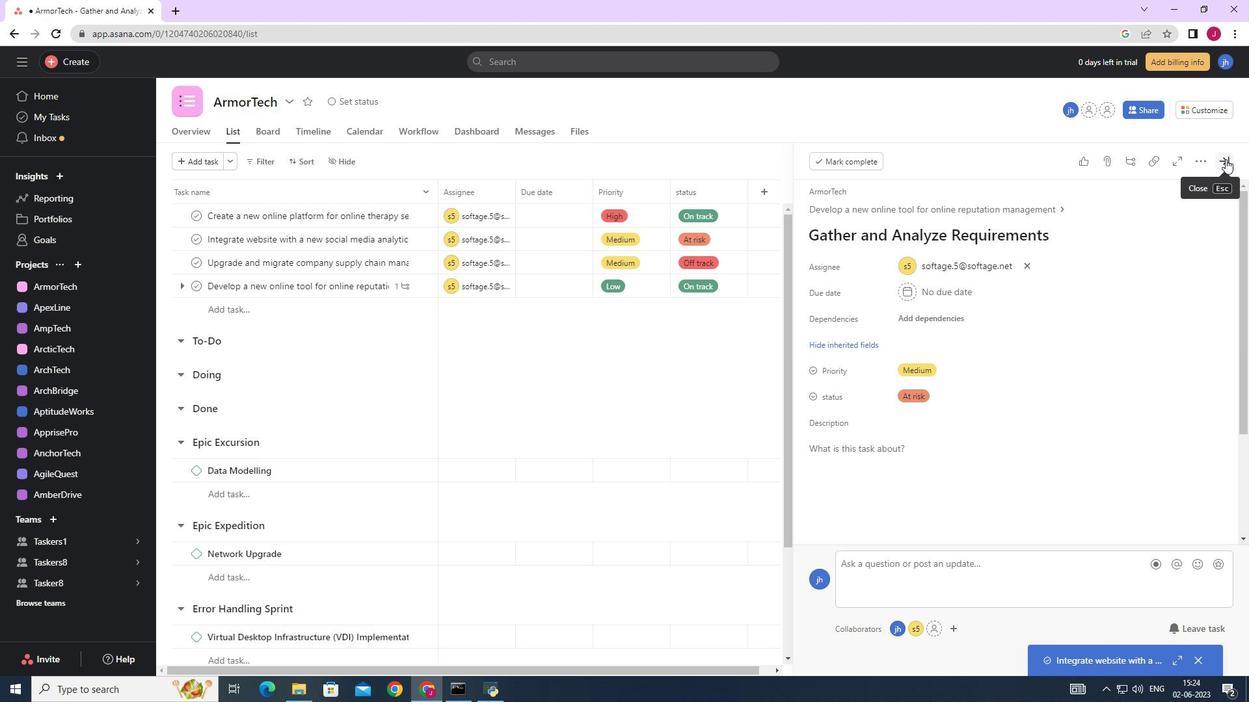 
